 Task: Look for space in Thành Phố Thái Bình, Vietnam from 10th July, 2023 to 15th July, 2023 for 7 adults in price range Rs.10000 to Rs.15000. Place can be entire place or shared room with 4 bedrooms having 7 beds and 4 bathrooms. Property type can be house, flat, guest house. Amenities needed are: wifi, TV, free parkinig on premises, gym, breakfast. Booking option can be shelf check-in. Required host language is English.
Action: Mouse moved to (424, 86)
Screenshot: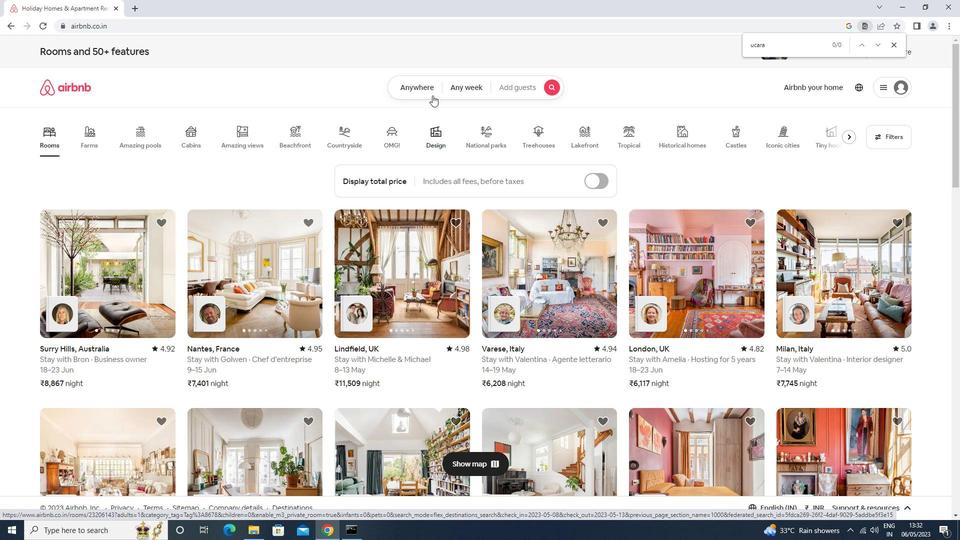 
Action: Mouse pressed left at (424, 86)
Screenshot: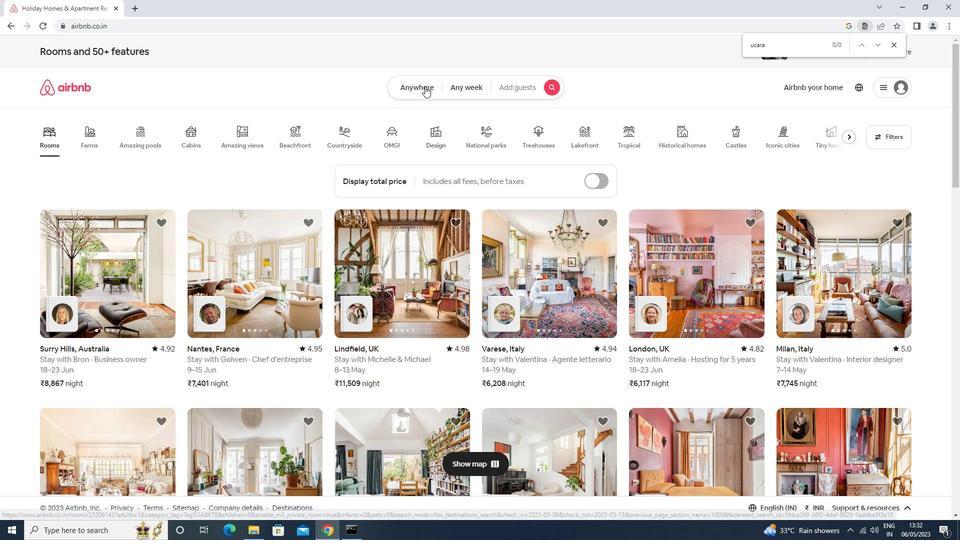 
Action: Mouse moved to (378, 123)
Screenshot: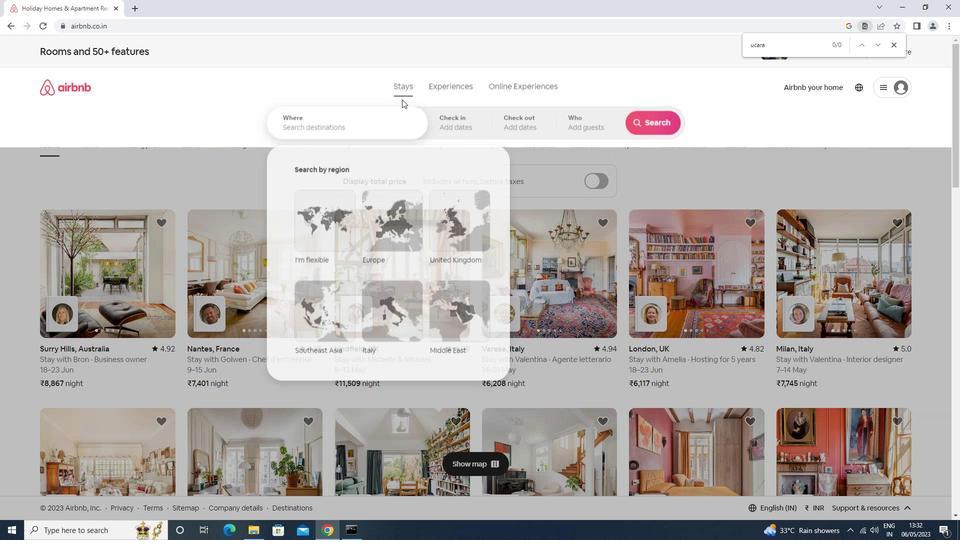 
Action: Mouse pressed left at (378, 123)
Screenshot: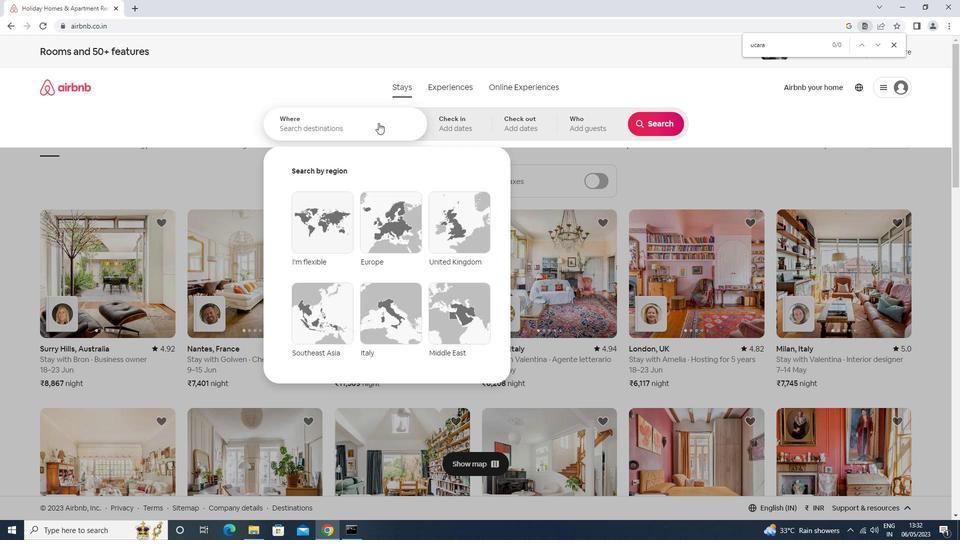 
Action: Key pressed thanh<Key.space>o<Key.backspace>pho<Key.space>thai<Key.space>binh<Key.enter>
Screenshot: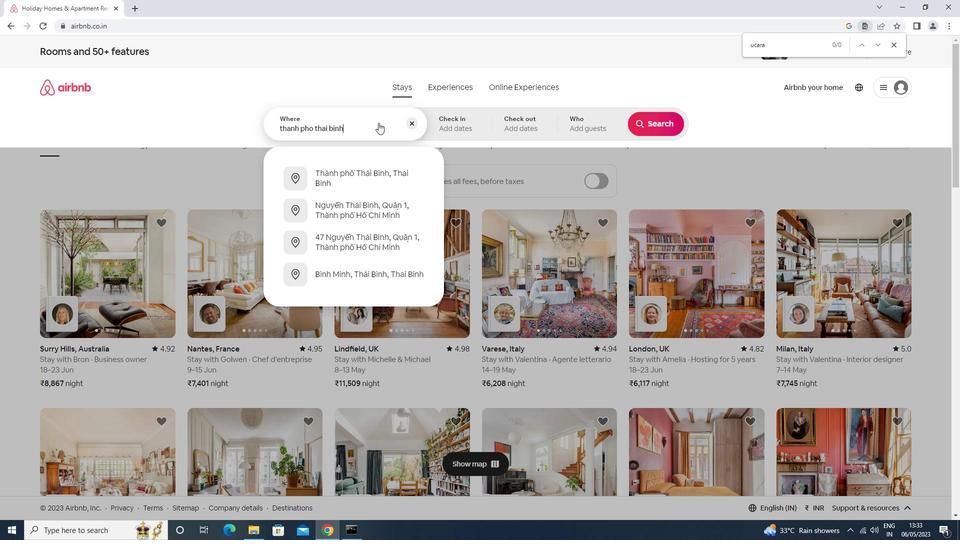 
Action: Mouse moved to (649, 201)
Screenshot: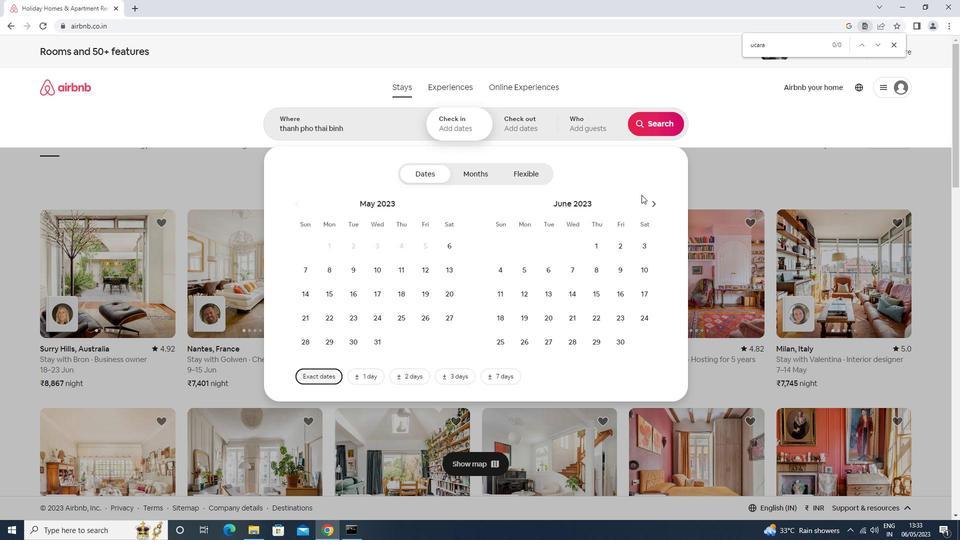 
Action: Mouse pressed left at (649, 201)
Screenshot: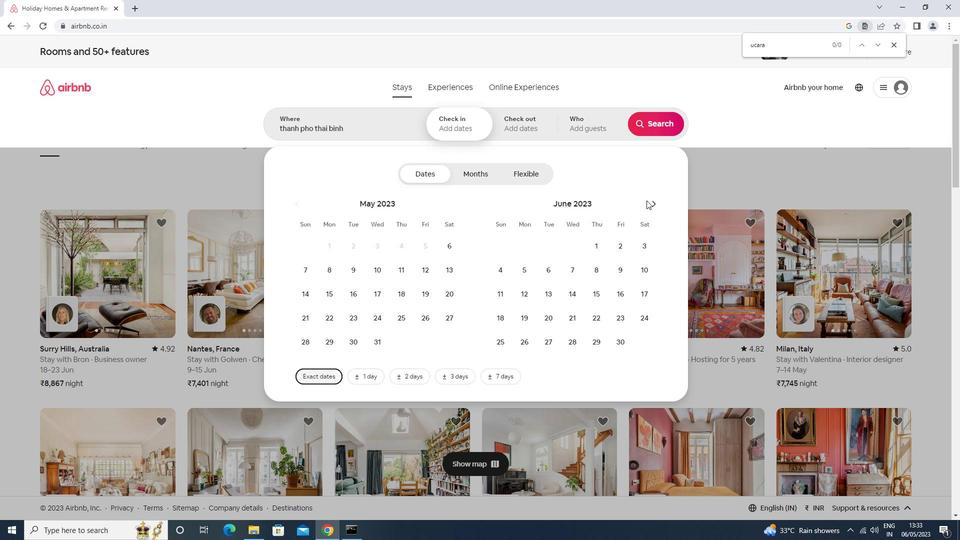 
Action: Mouse moved to (527, 296)
Screenshot: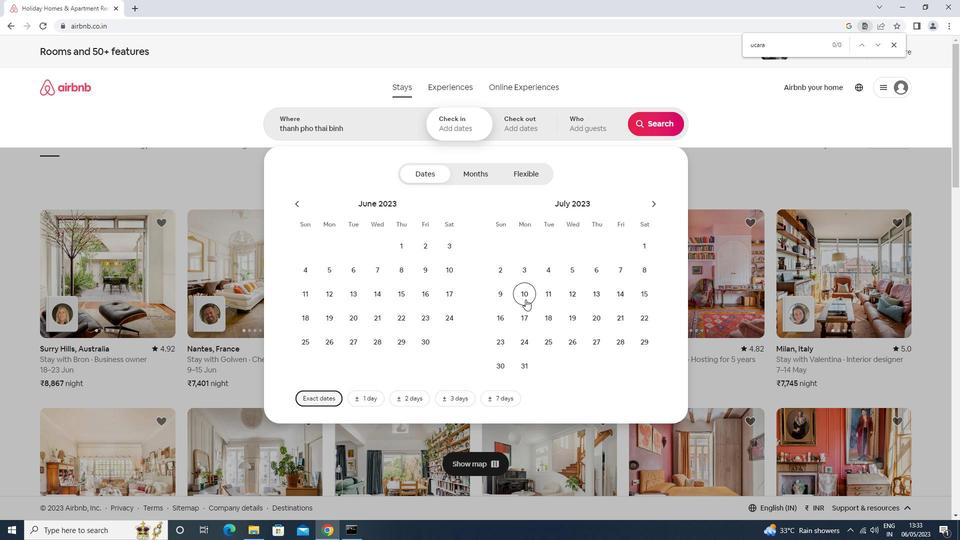 
Action: Mouse pressed left at (527, 296)
Screenshot: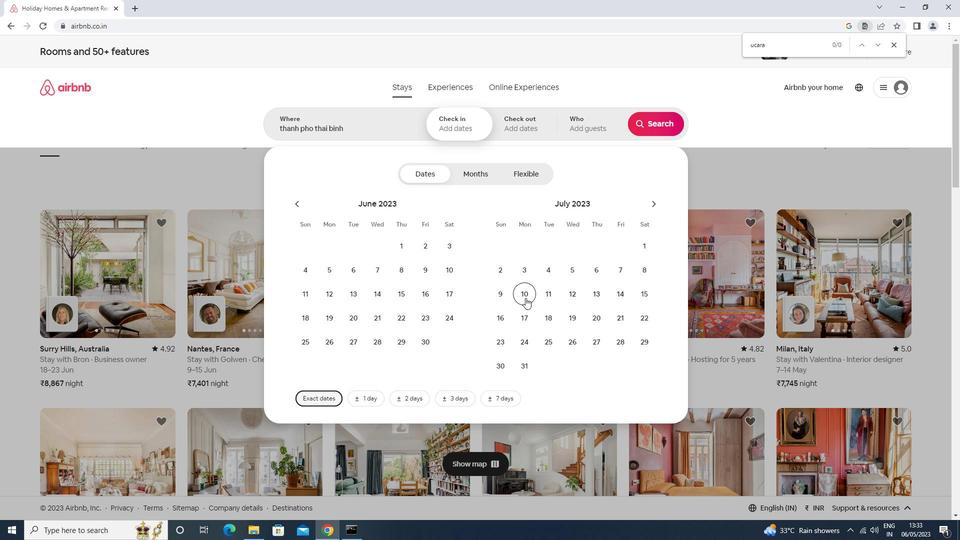 
Action: Mouse moved to (644, 294)
Screenshot: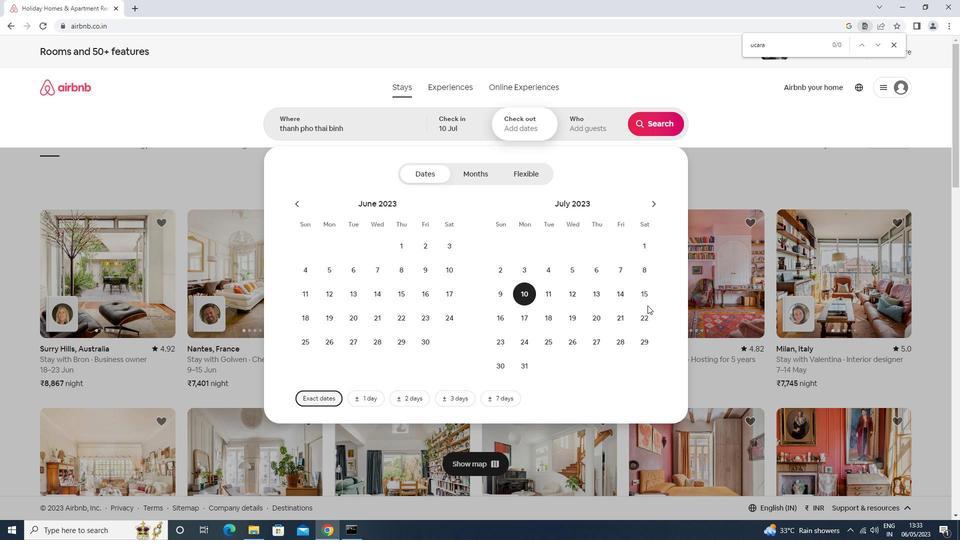 
Action: Mouse pressed left at (644, 294)
Screenshot: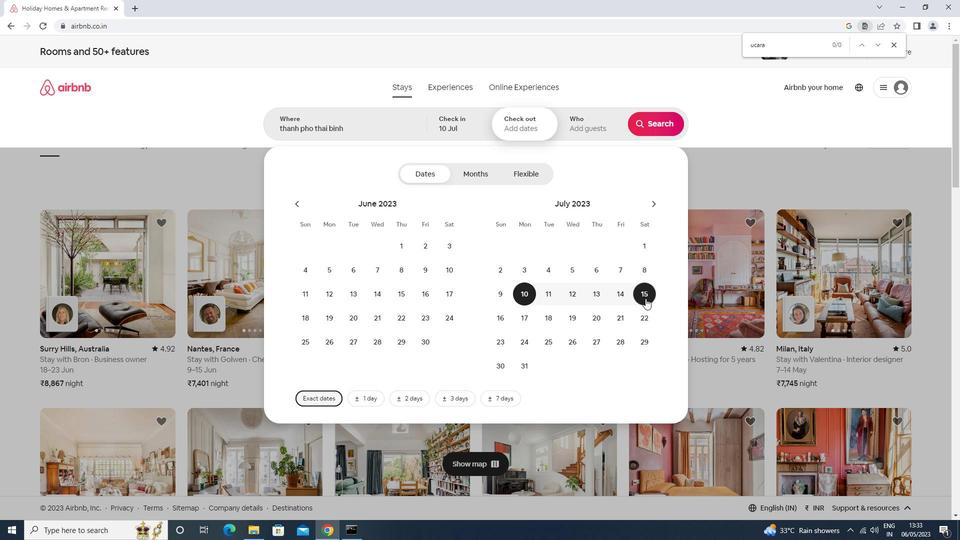 
Action: Mouse moved to (576, 132)
Screenshot: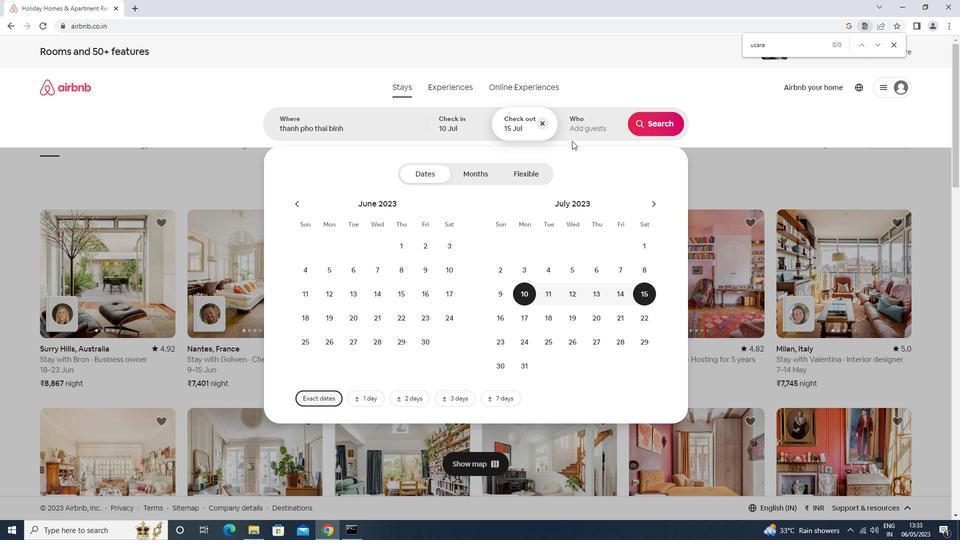 
Action: Mouse pressed left at (576, 132)
Screenshot: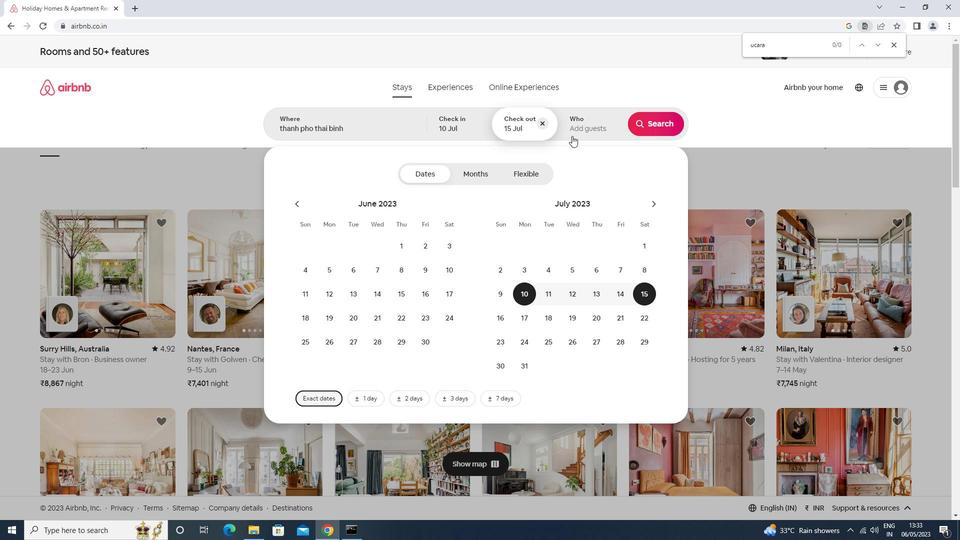 
Action: Mouse moved to (660, 178)
Screenshot: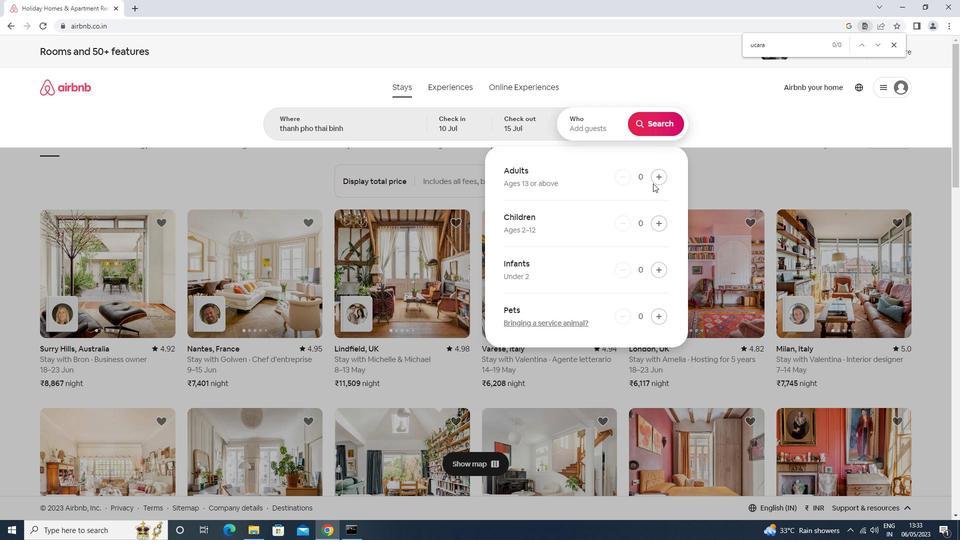 
Action: Mouse pressed left at (660, 178)
Screenshot: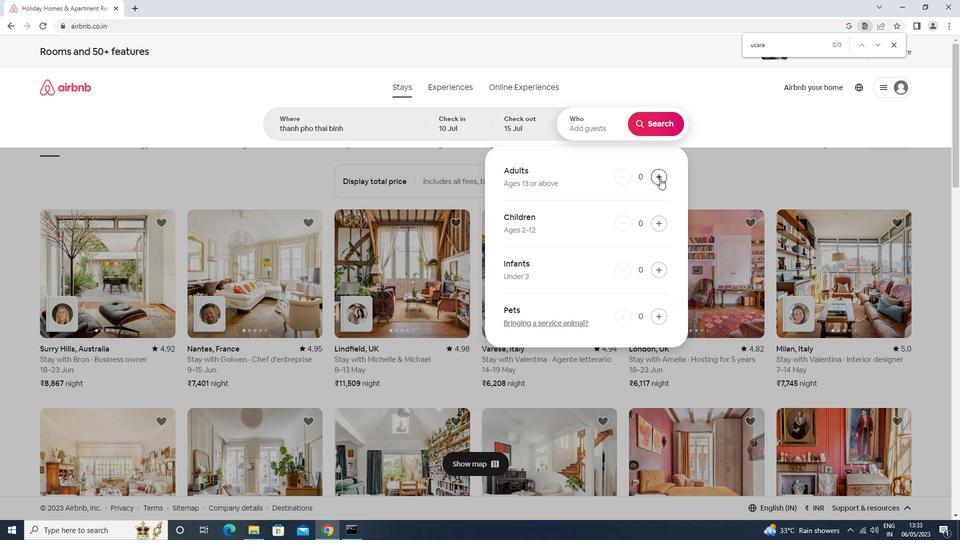 
Action: Mouse pressed left at (660, 178)
Screenshot: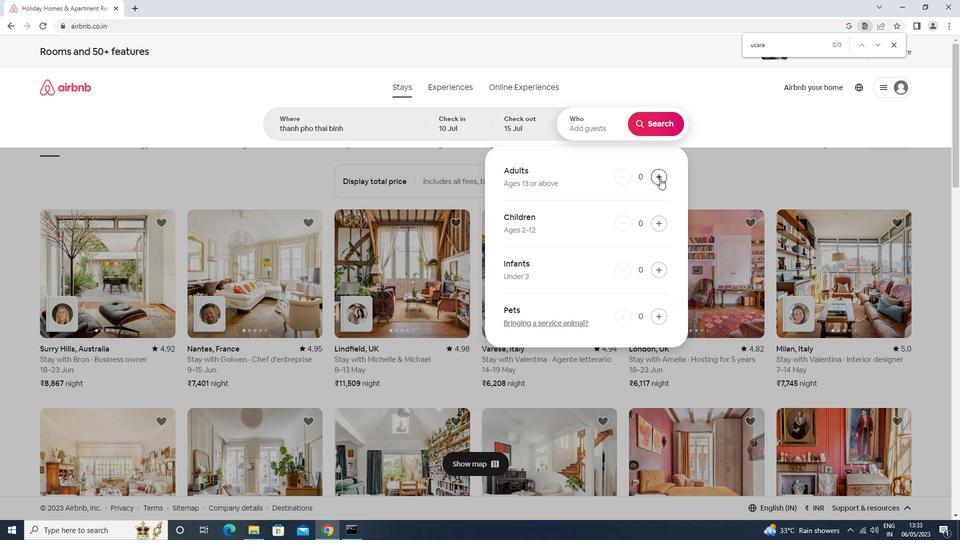 
Action: Mouse pressed left at (660, 178)
Screenshot: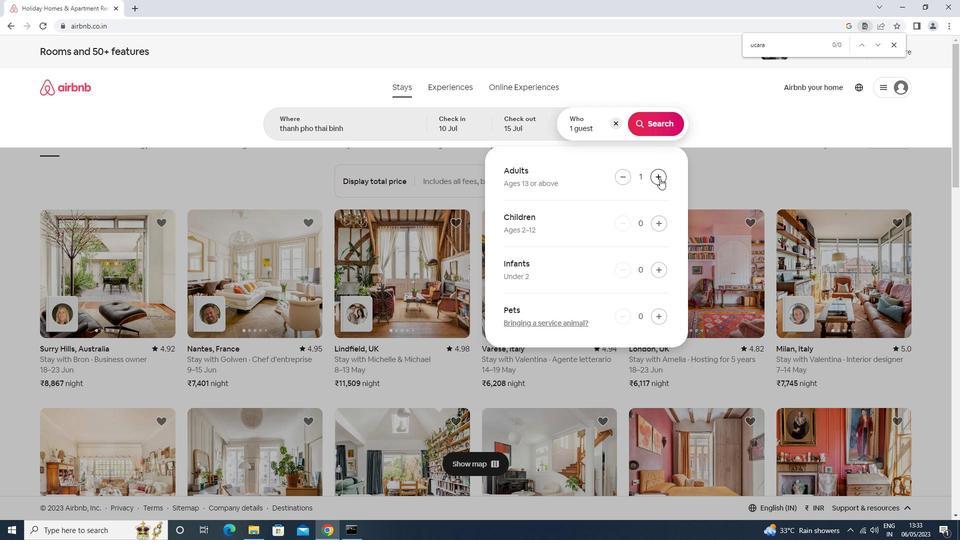 
Action: Mouse pressed left at (660, 178)
Screenshot: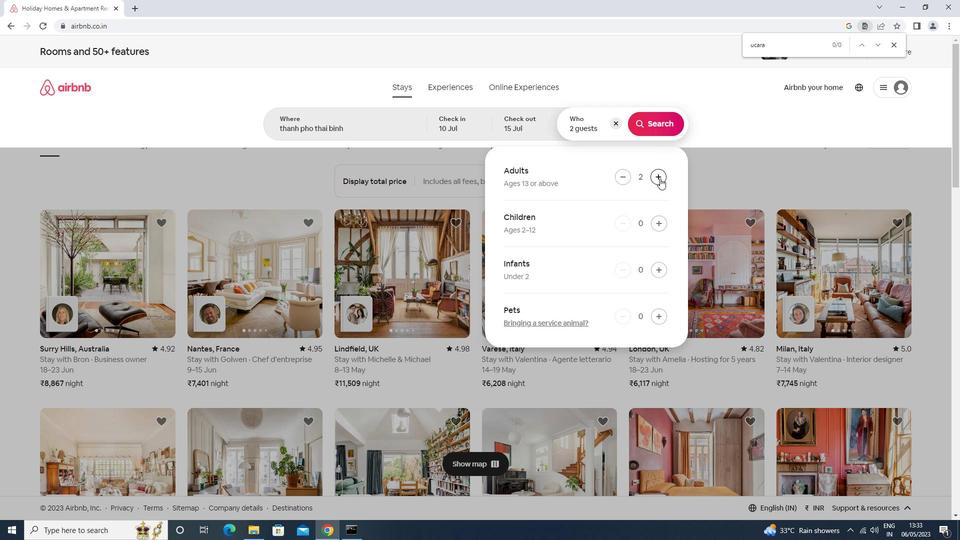 
Action: Mouse moved to (660, 178)
Screenshot: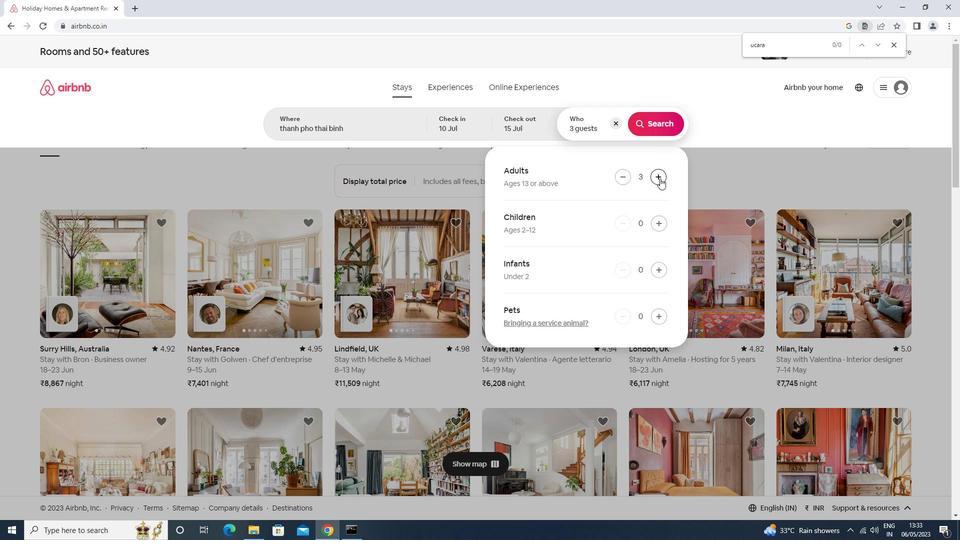 
Action: Mouse pressed left at (660, 178)
Screenshot: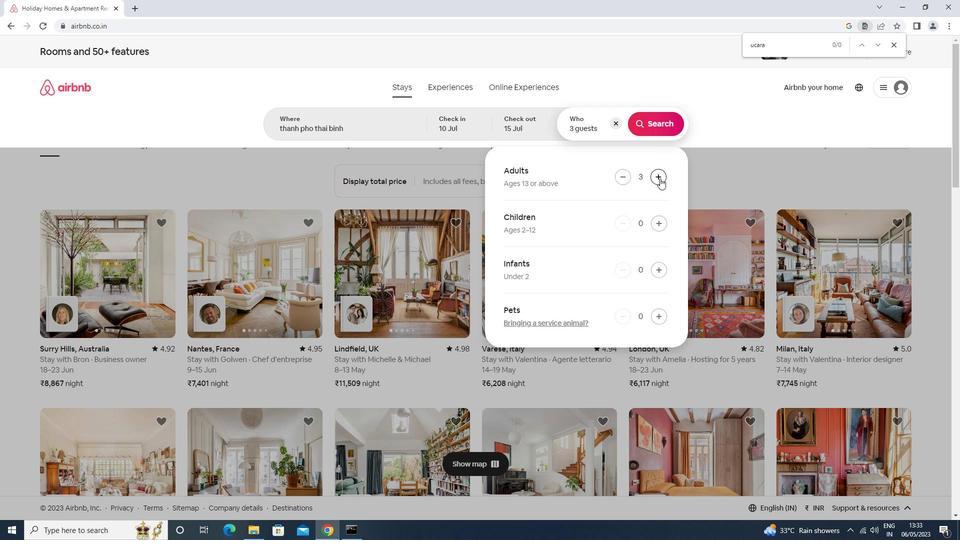 
Action: Mouse pressed left at (660, 178)
Screenshot: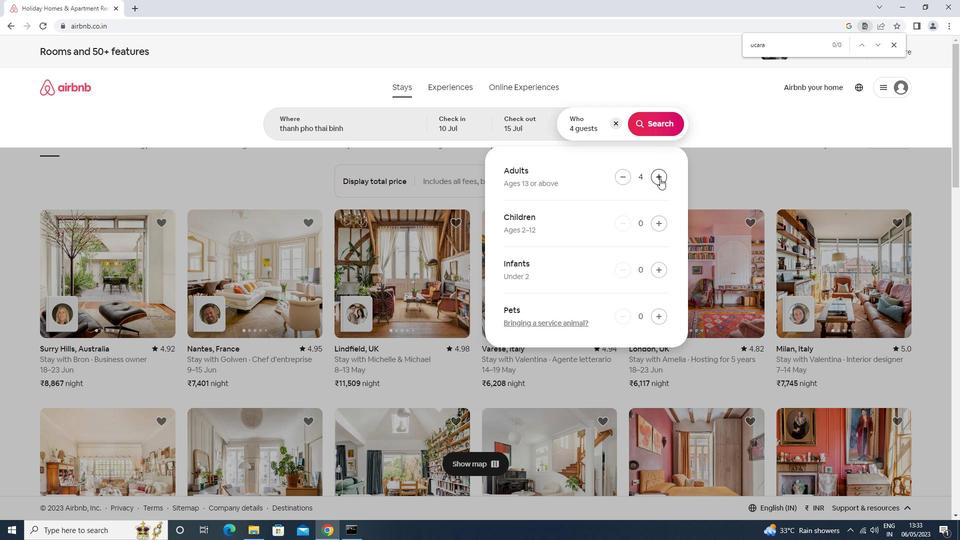 
Action: Mouse pressed left at (660, 178)
Screenshot: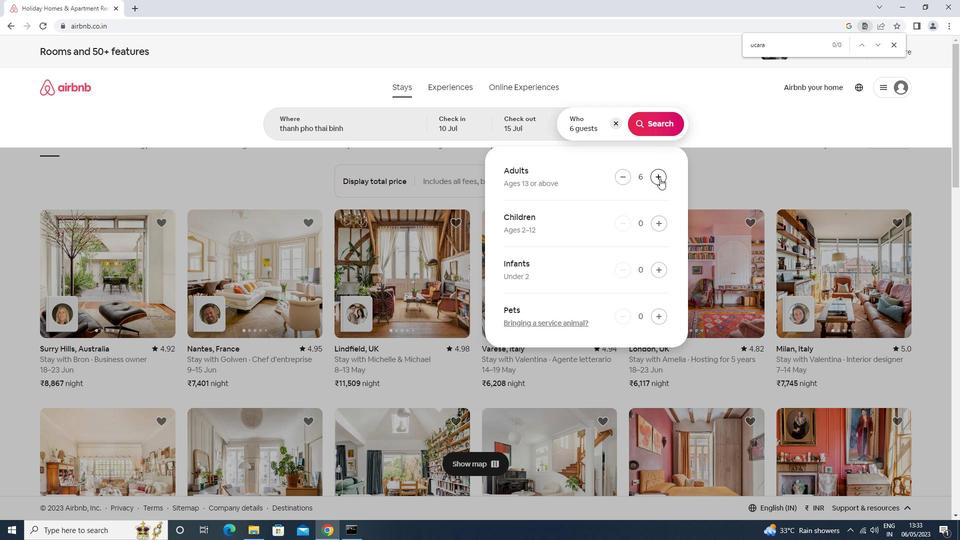 
Action: Mouse moved to (662, 121)
Screenshot: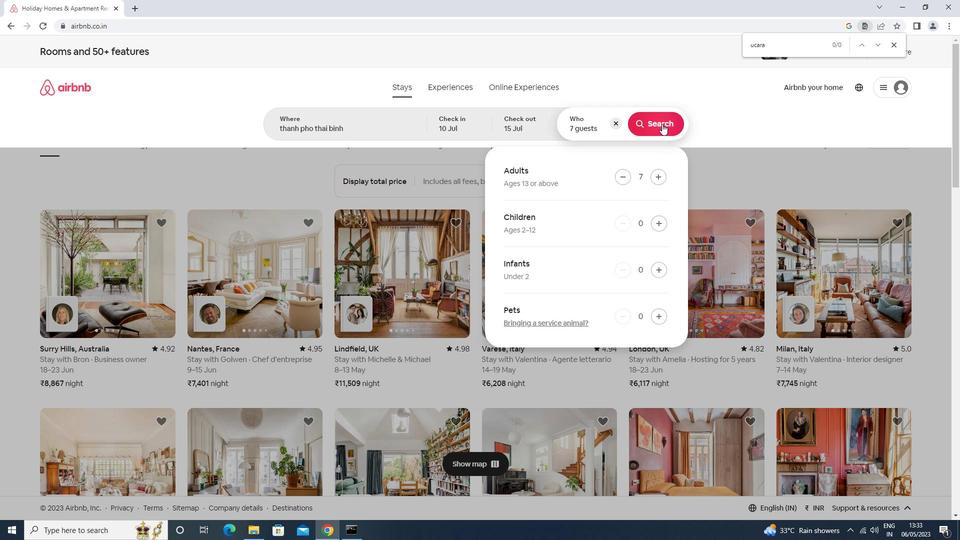 
Action: Mouse pressed left at (662, 121)
Screenshot: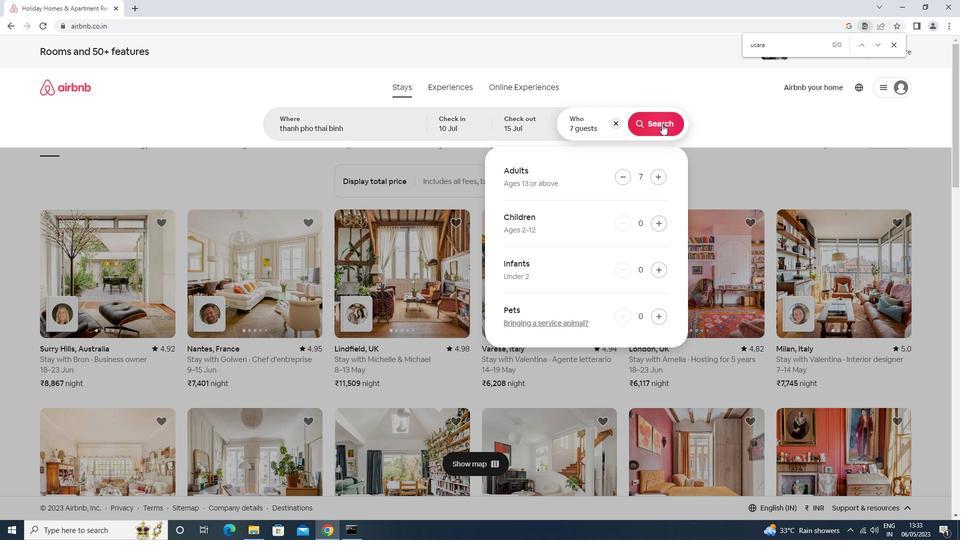 
Action: Mouse moved to (922, 92)
Screenshot: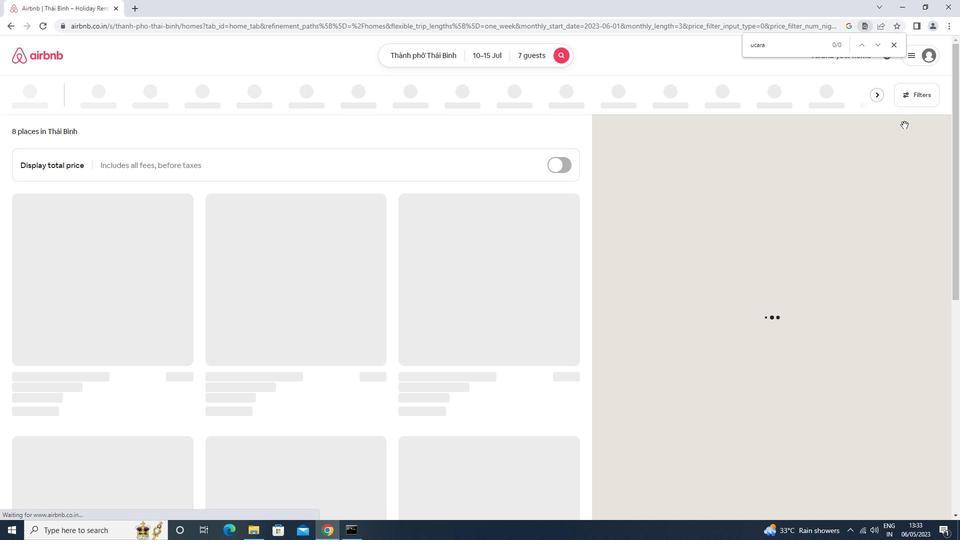 
Action: Mouse pressed left at (922, 92)
Screenshot: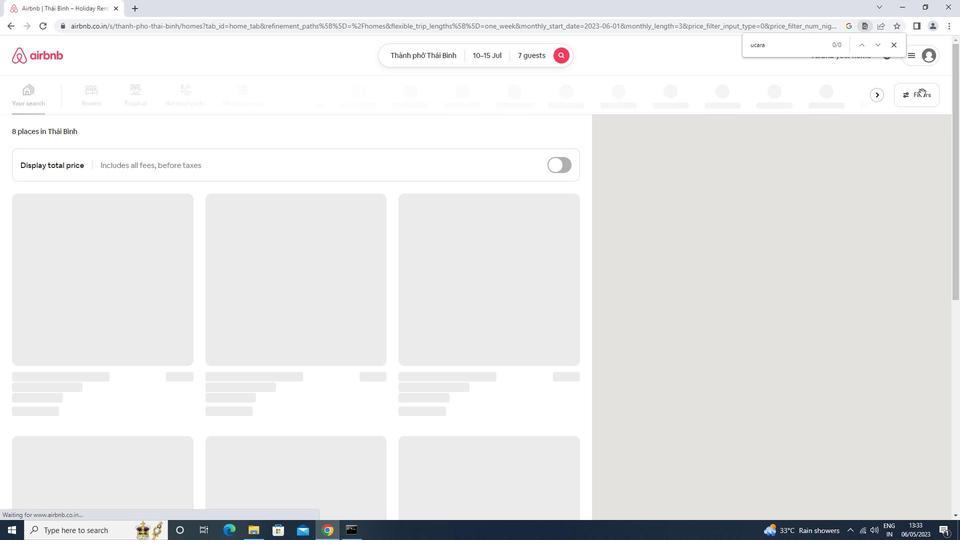 
Action: Mouse moved to (379, 338)
Screenshot: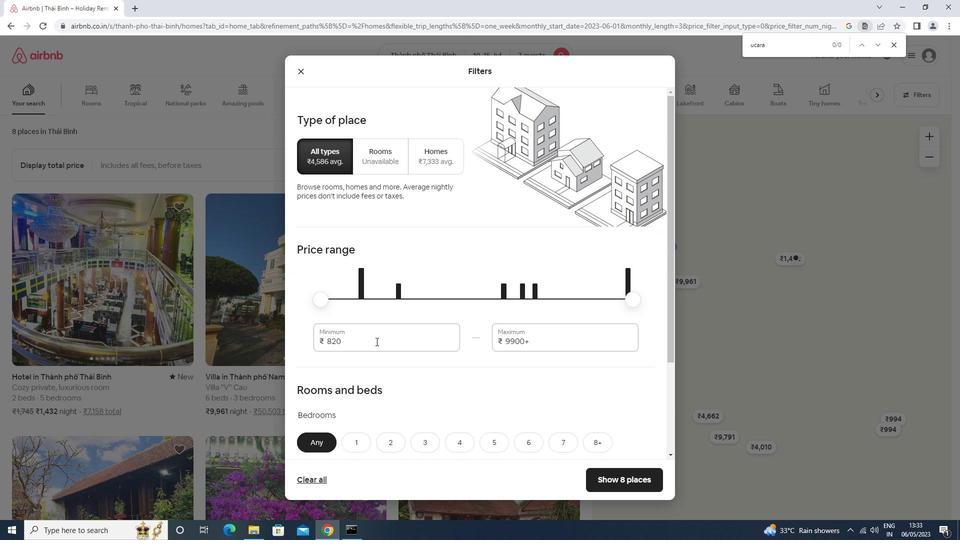 
Action: Mouse pressed left at (379, 338)
Screenshot: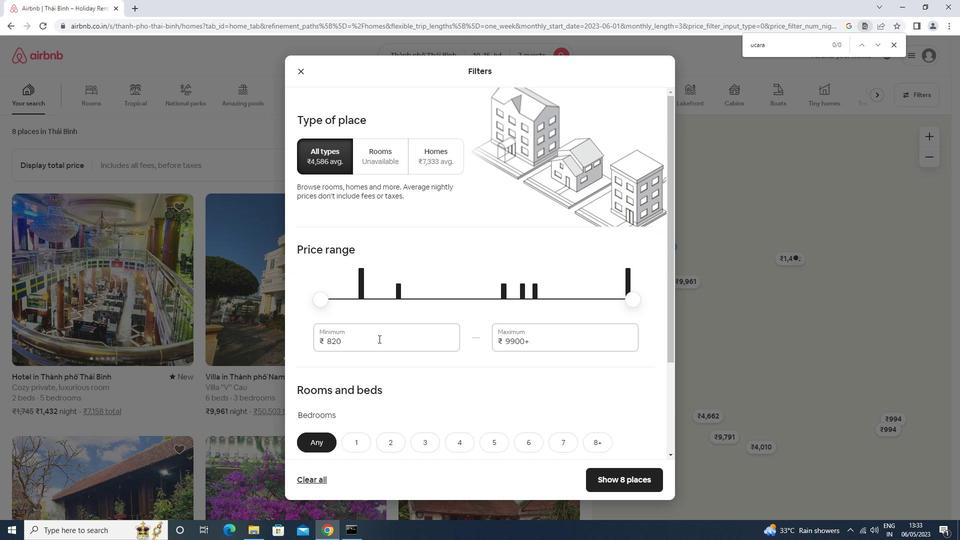 
Action: Mouse moved to (375, 338)
Screenshot: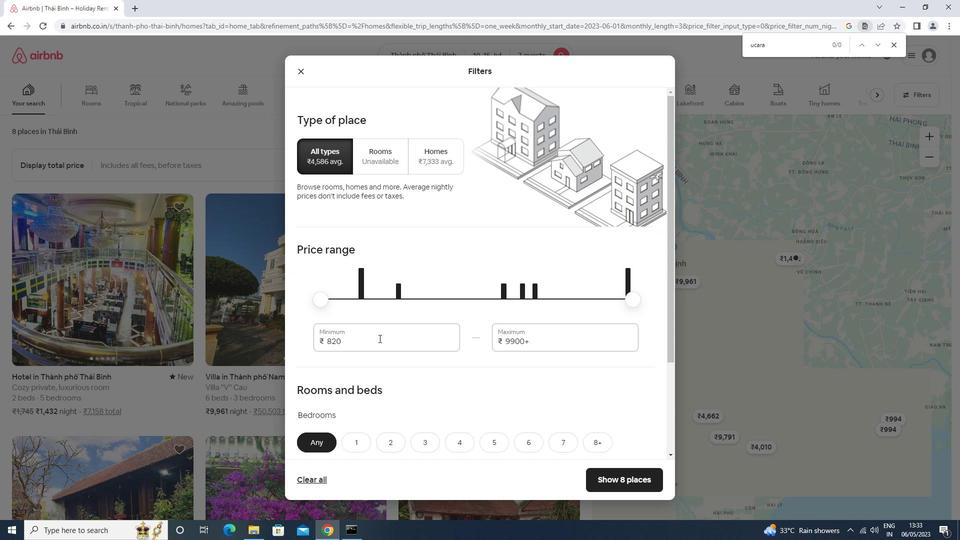 
Action: Key pressed <Key.backspace><Key.backspace><Key.backspace><Key.backspace>10000<Key.tab>15000
Screenshot: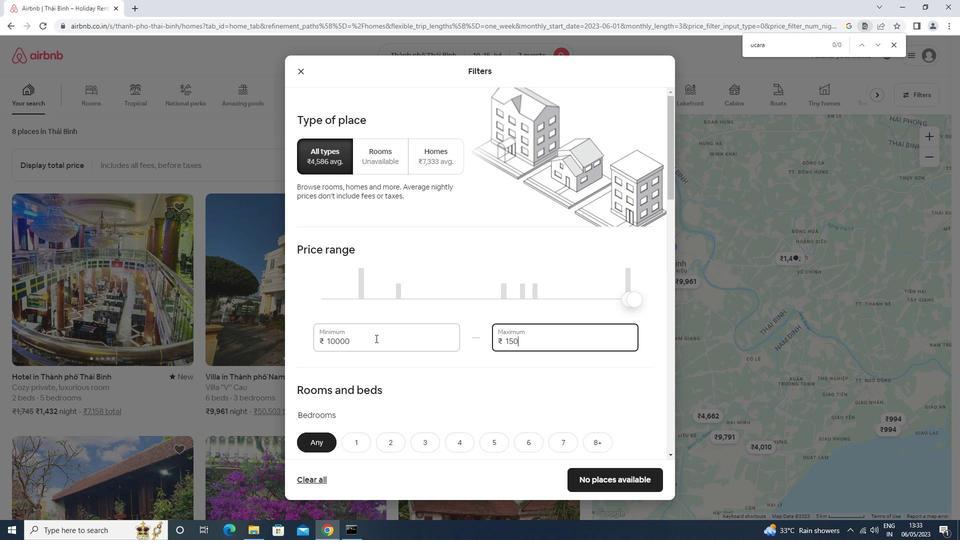 
Action: Mouse moved to (371, 341)
Screenshot: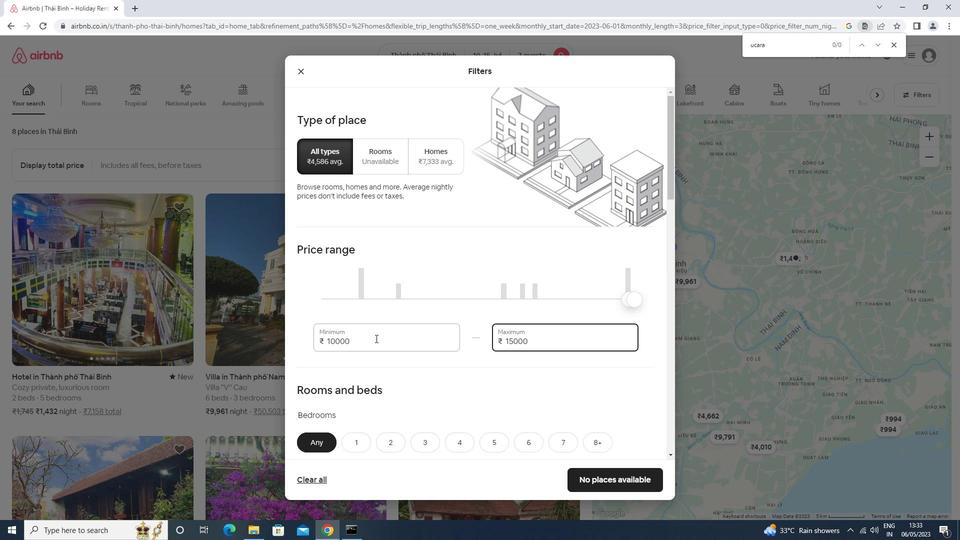 
Action: Mouse scrolled (371, 340) with delta (0, 0)
Screenshot: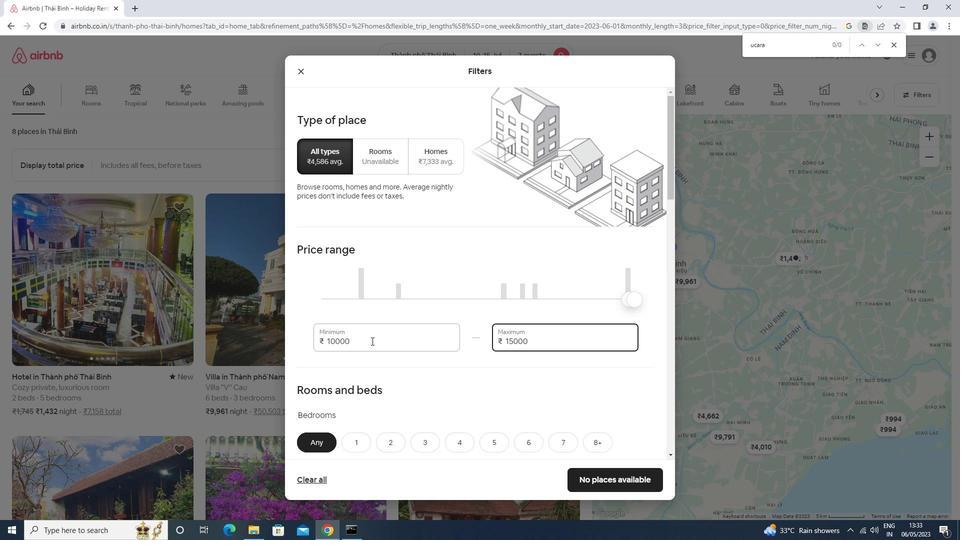 
Action: Mouse scrolled (371, 340) with delta (0, 0)
Screenshot: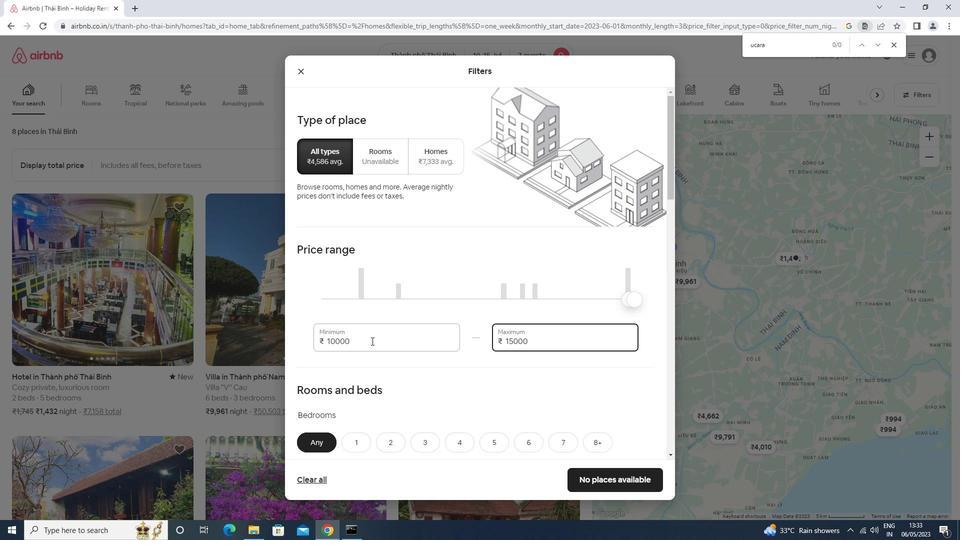 
Action: Mouse scrolled (371, 340) with delta (0, 0)
Screenshot: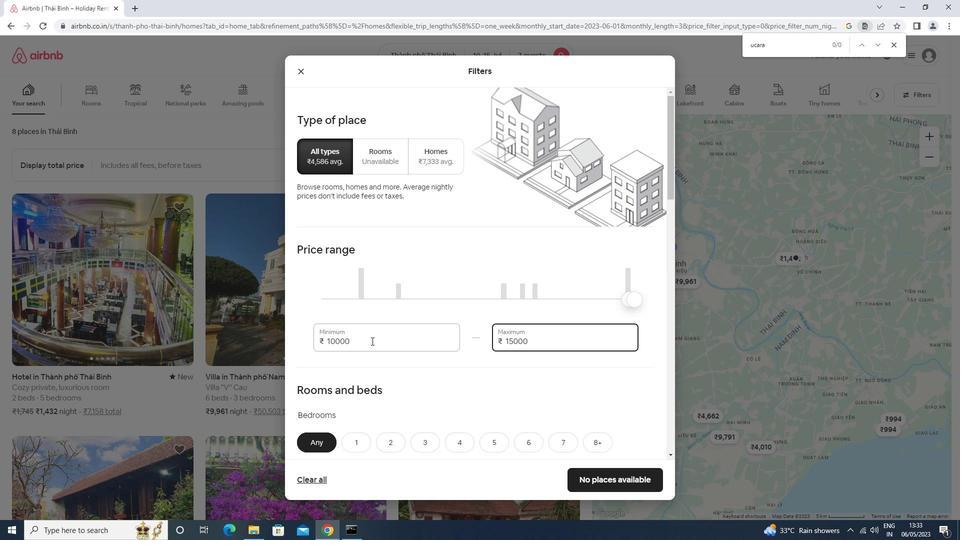 
Action: Mouse scrolled (371, 340) with delta (0, 0)
Screenshot: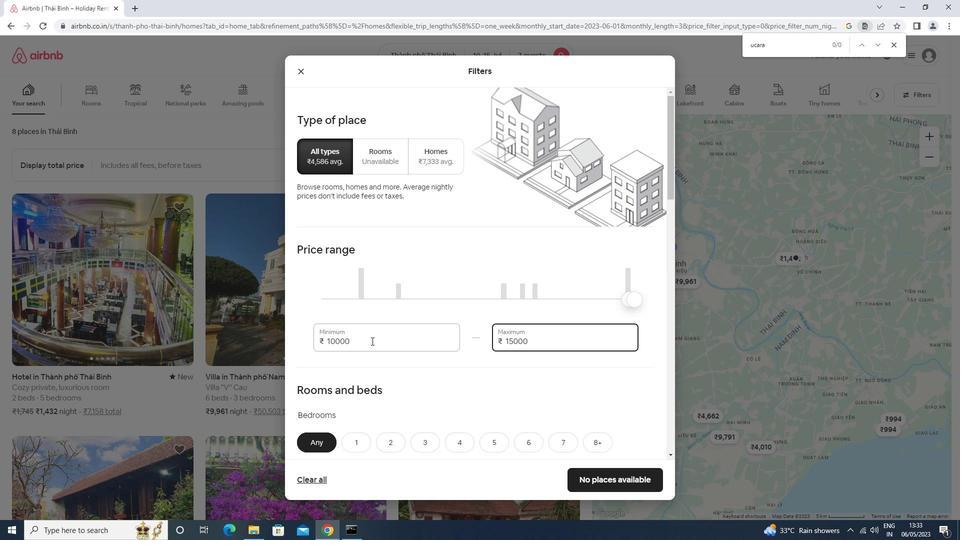 
Action: Mouse scrolled (371, 340) with delta (0, 0)
Screenshot: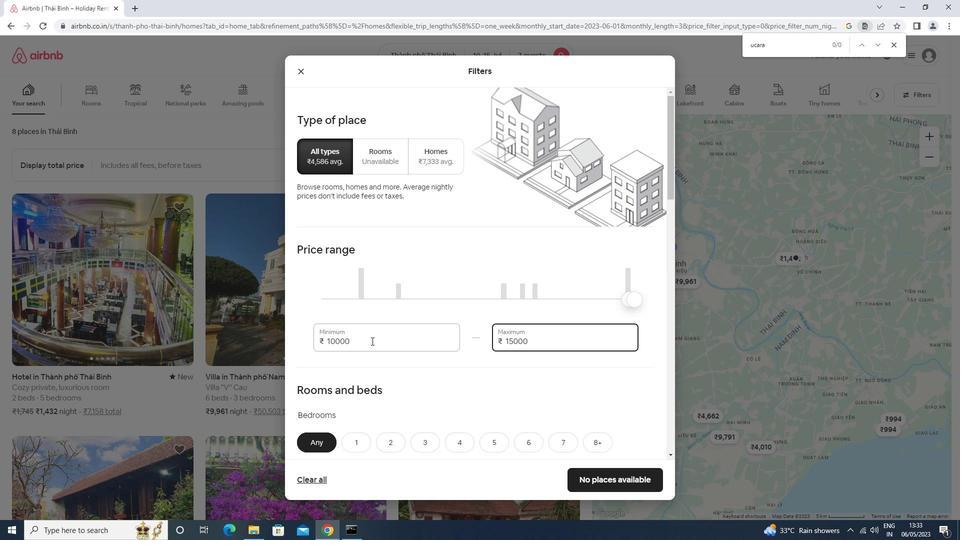 
Action: Mouse moved to (459, 193)
Screenshot: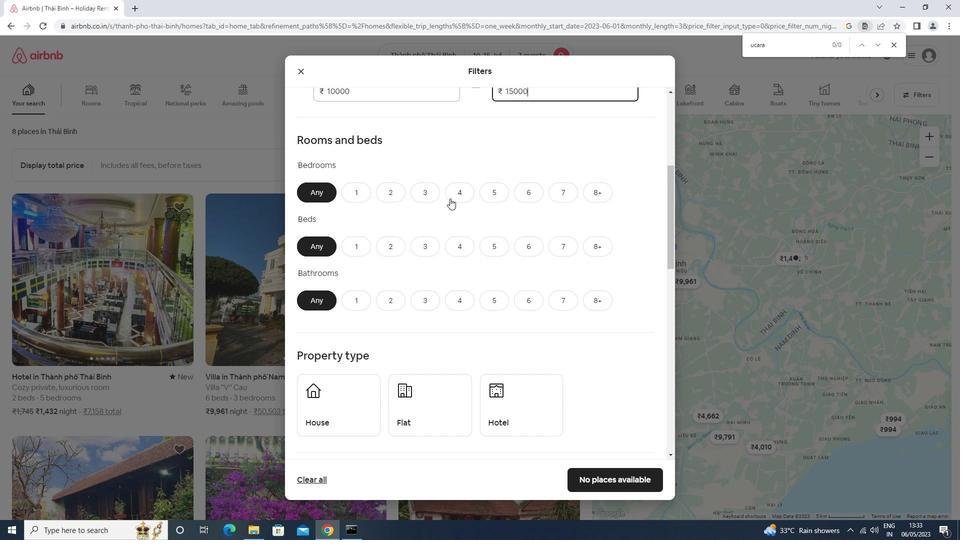 
Action: Mouse pressed left at (459, 193)
Screenshot: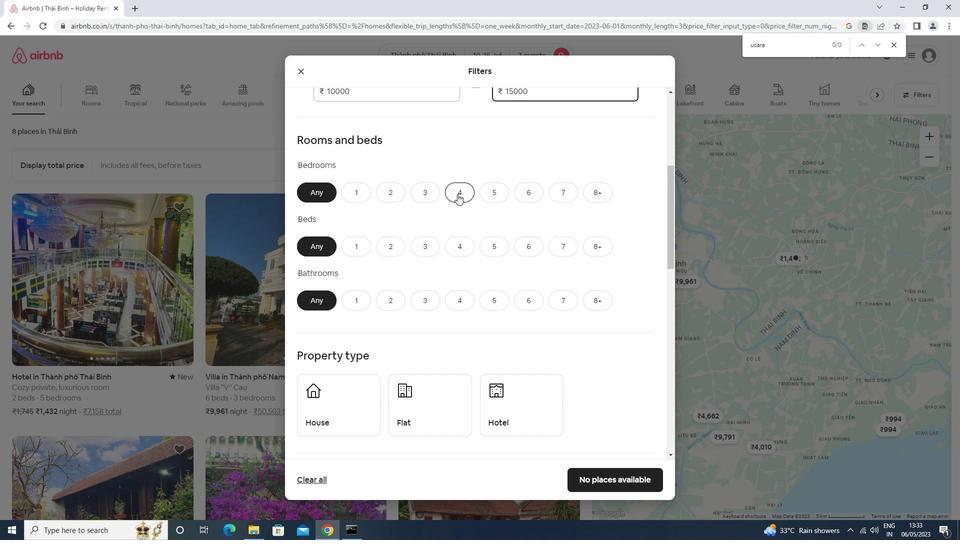 
Action: Mouse moved to (566, 248)
Screenshot: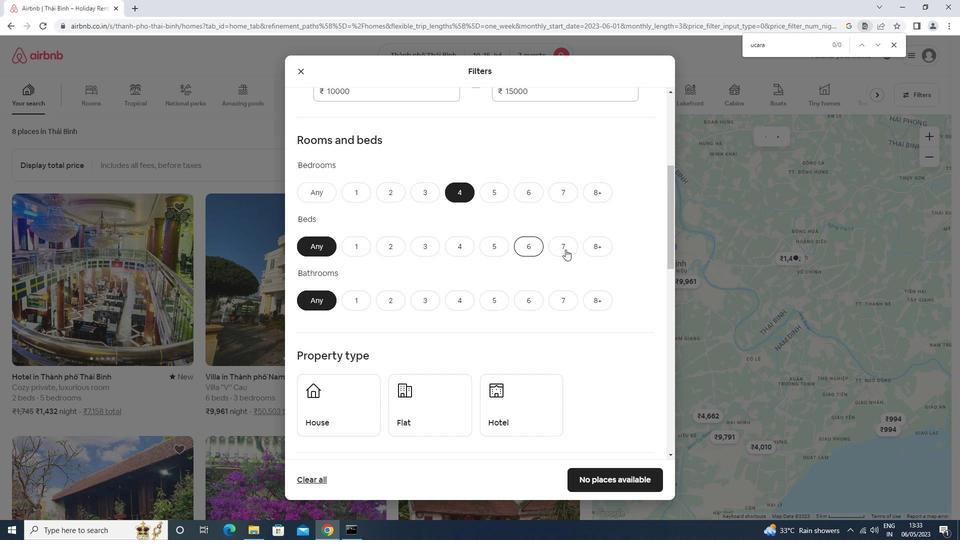 
Action: Mouse pressed left at (566, 248)
Screenshot: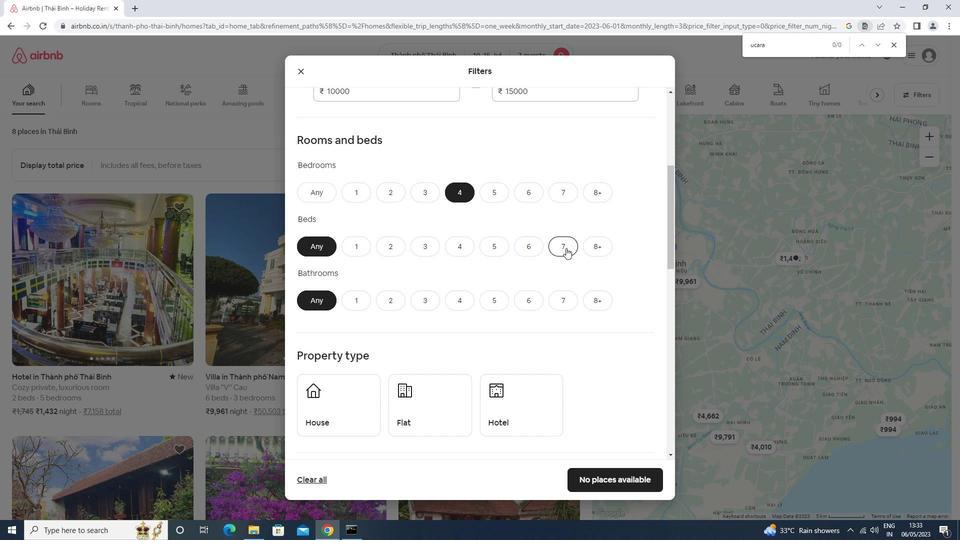 
Action: Mouse moved to (463, 301)
Screenshot: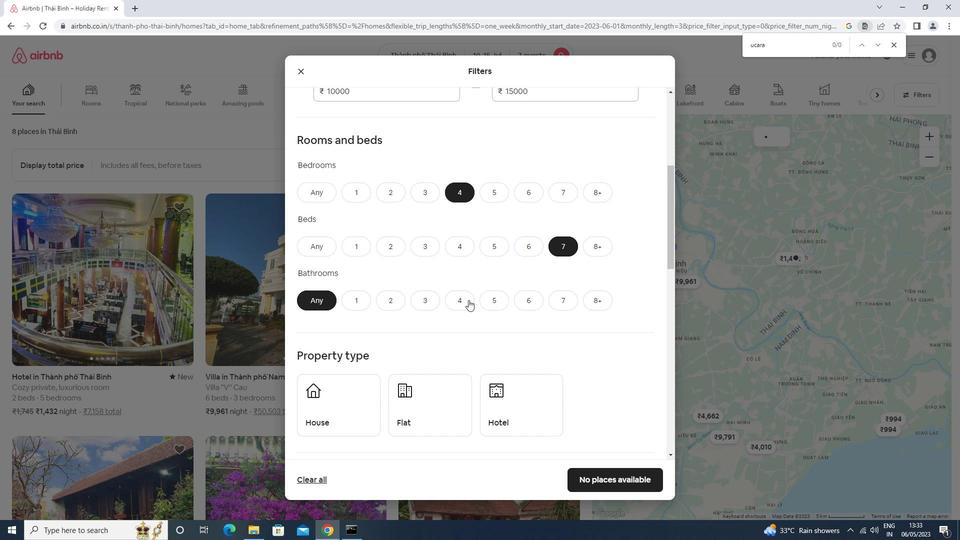
Action: Mouse pressed left at (463, 301)
Screenshot: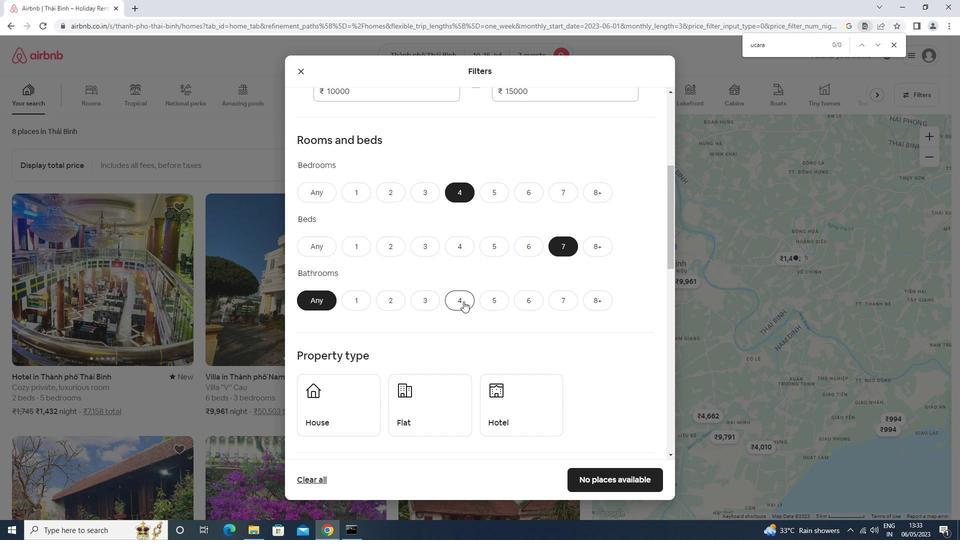 
Action: Mouse moved to (426, 313)
Screenshot: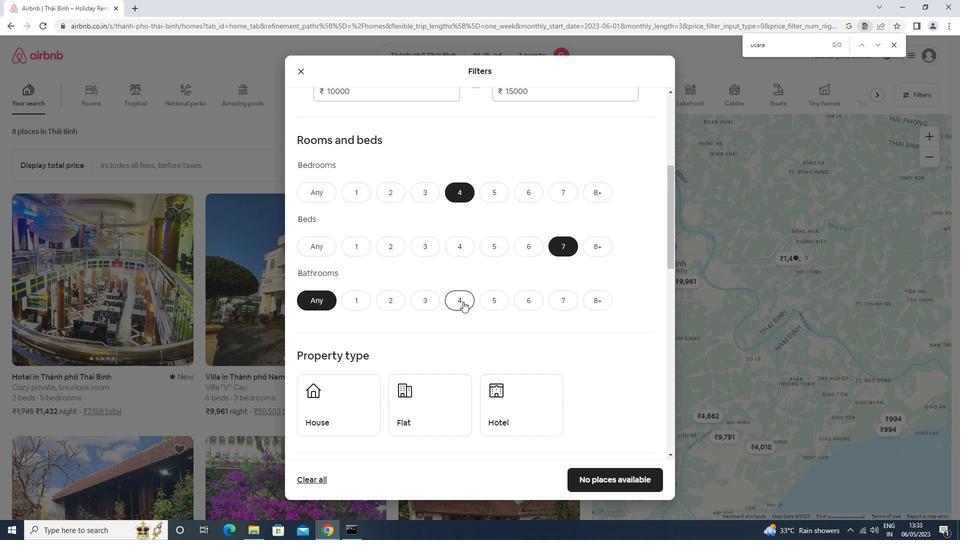 
Action: Mouse scrolled (426, 312) with delta (0, 0)
Screenshot: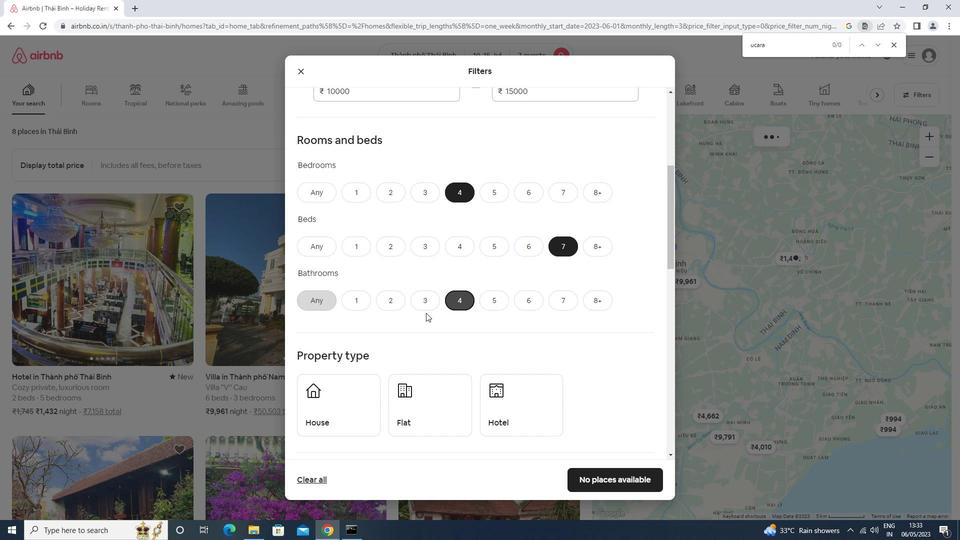 
Action: Mouse scrolled (426, 312) with delta (0, 0)
Screenshot: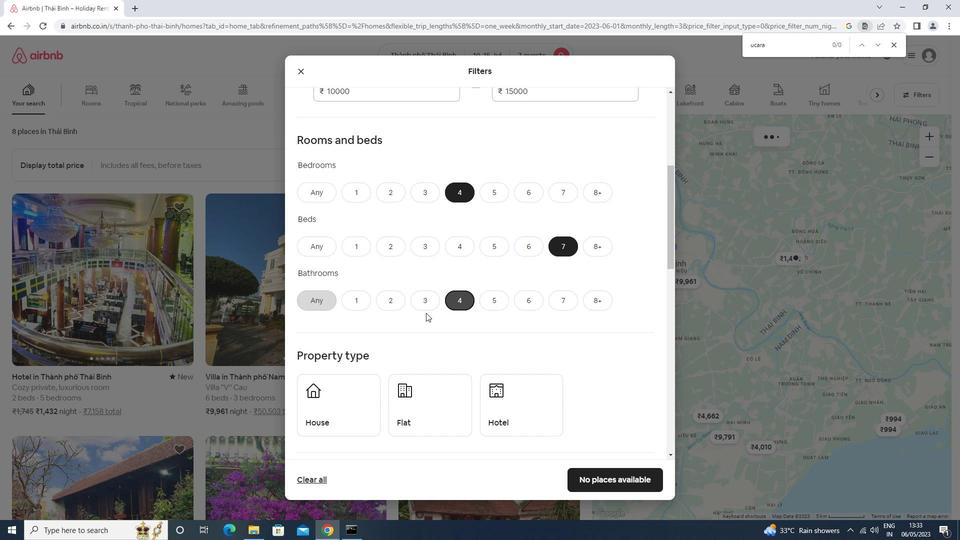 
Action: Mouse scrolled (426, 312) with delta (0, 0)
Screenshot: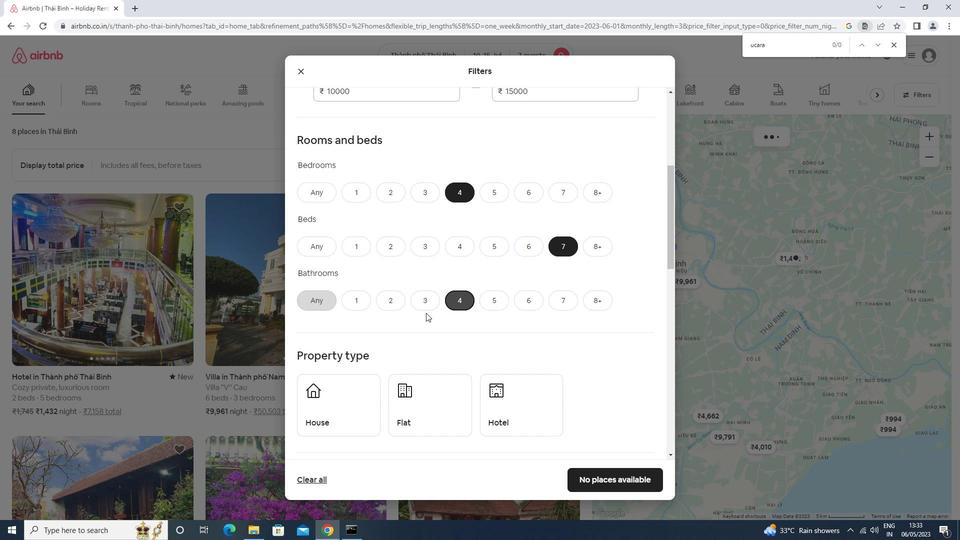 
Action: Mouse scrolled (426, 312) with delta (0, 0)
Screenshot: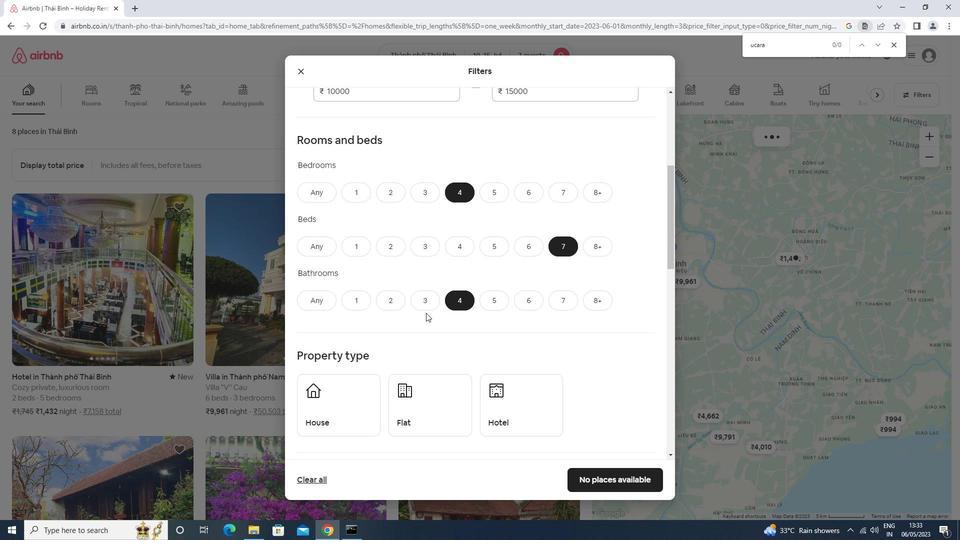 
Action: Mouse moved to (355, 222)
Screenshot: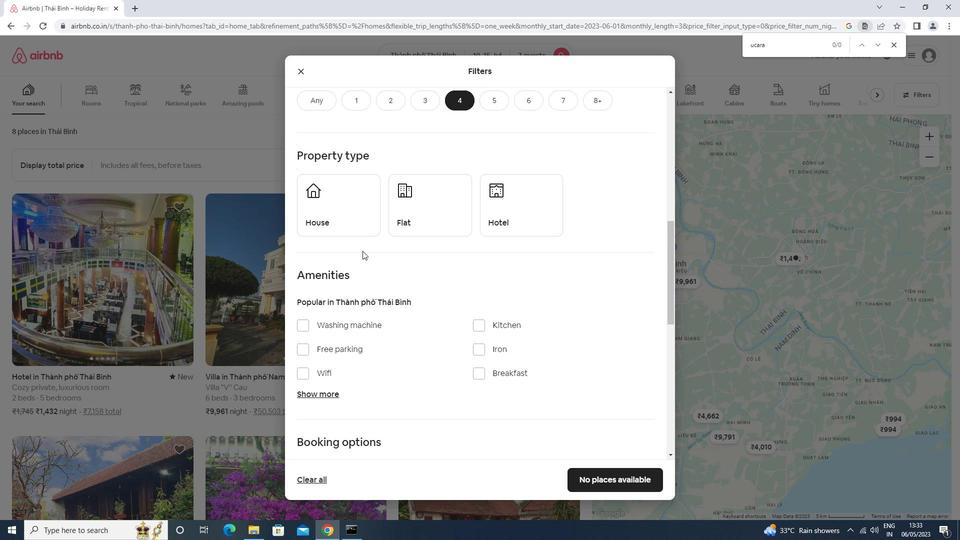 
Action: Mouse pressed left at (355, 222)
Screenshot: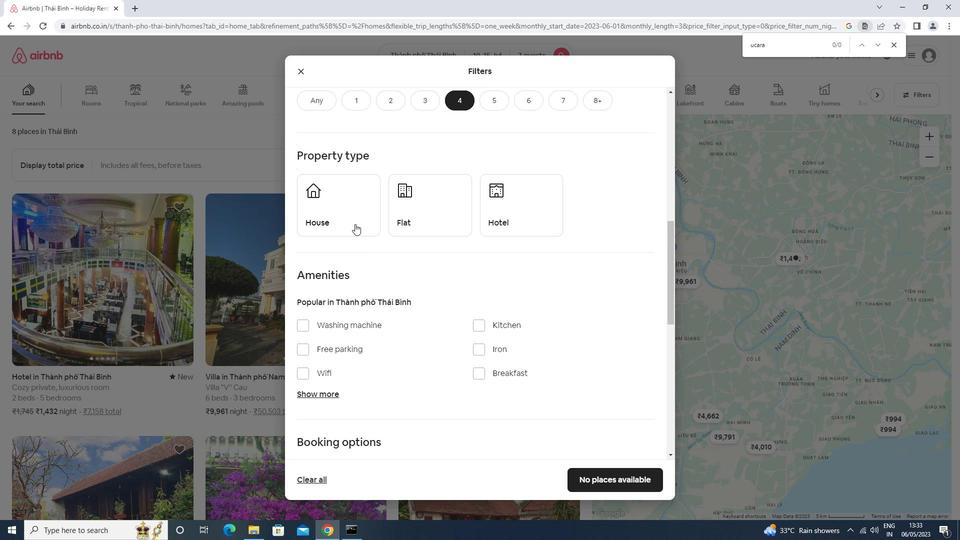 
Action: Mouse moved to (397, 221)
Screenshot: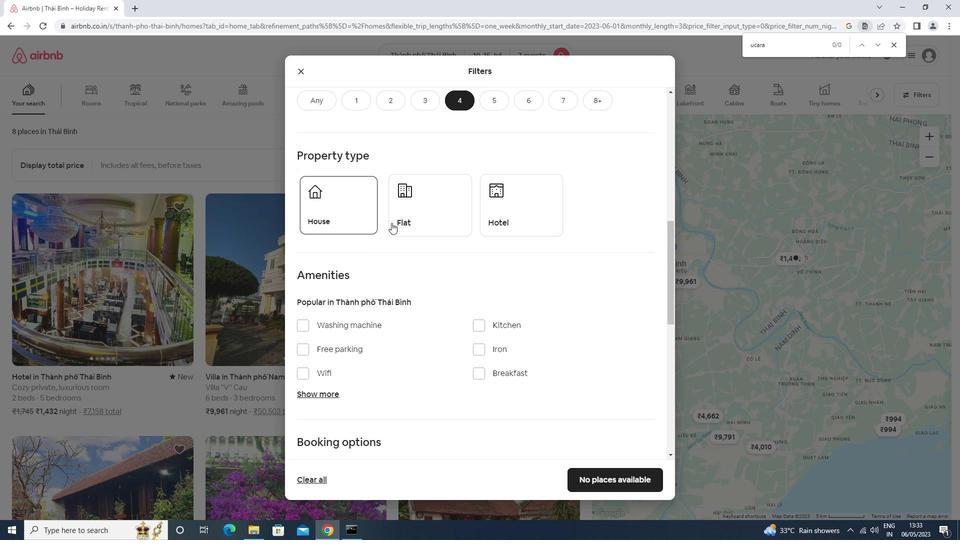 
Action: Mouse pressed left at (397, 221)
Screenshot: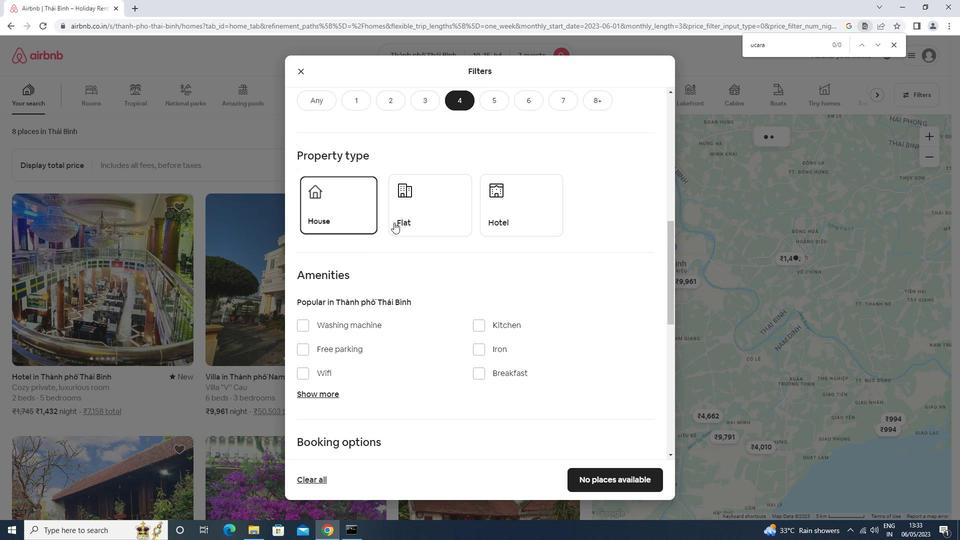 
Action: Mouse moved to (409, 221)
Screenshot: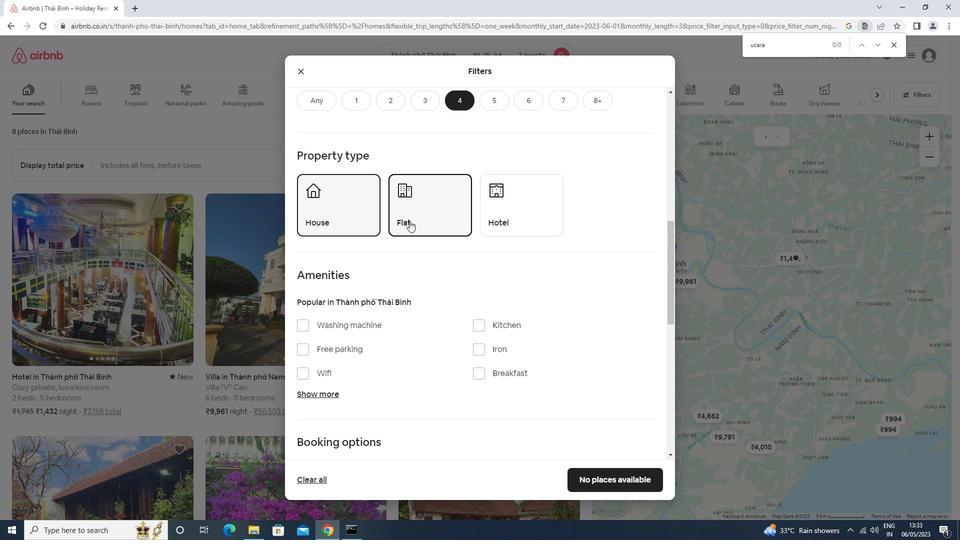 
Action: Mouse scrolled (409, 220) with delta (0, 0)
Screenshot: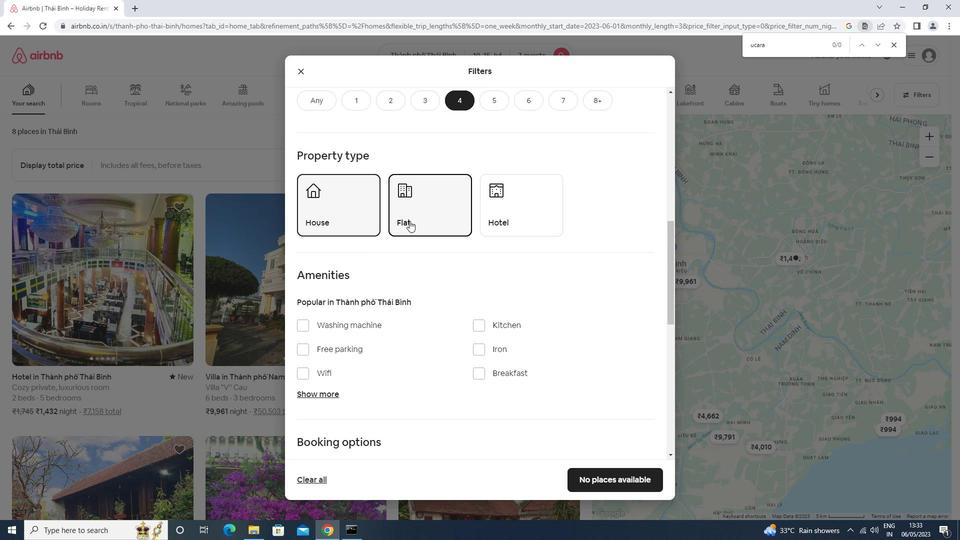 
Action: Mouse scrolled (409, 220) with delta (0, 0)
Screenshot: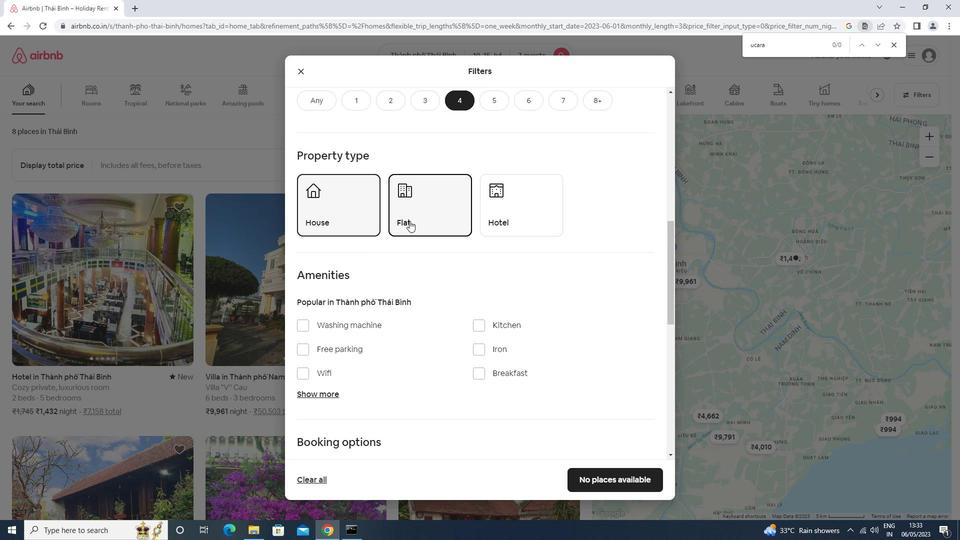 
Action: Mouse moved to (340, 244)
Screenshot: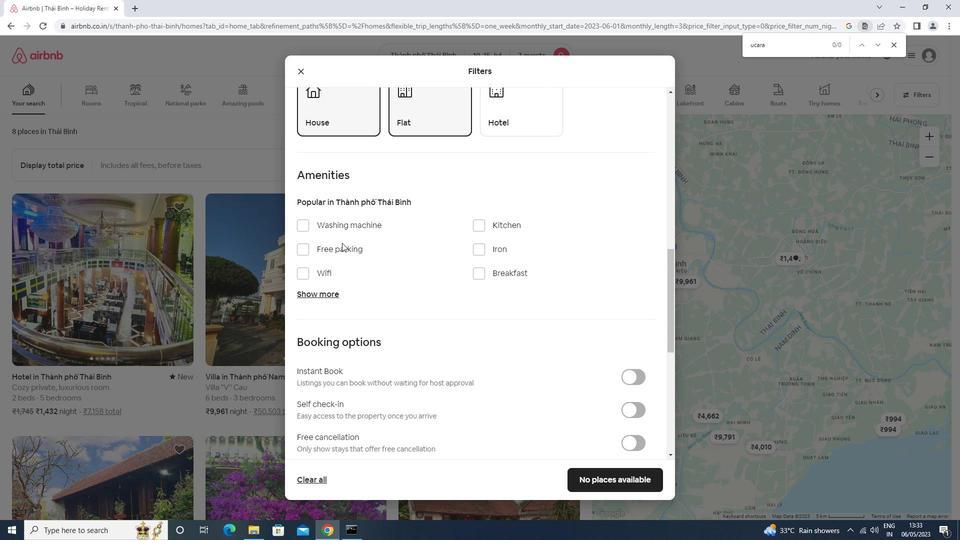 
Action: Mouse pressed left at (340, 244)
Screenshot: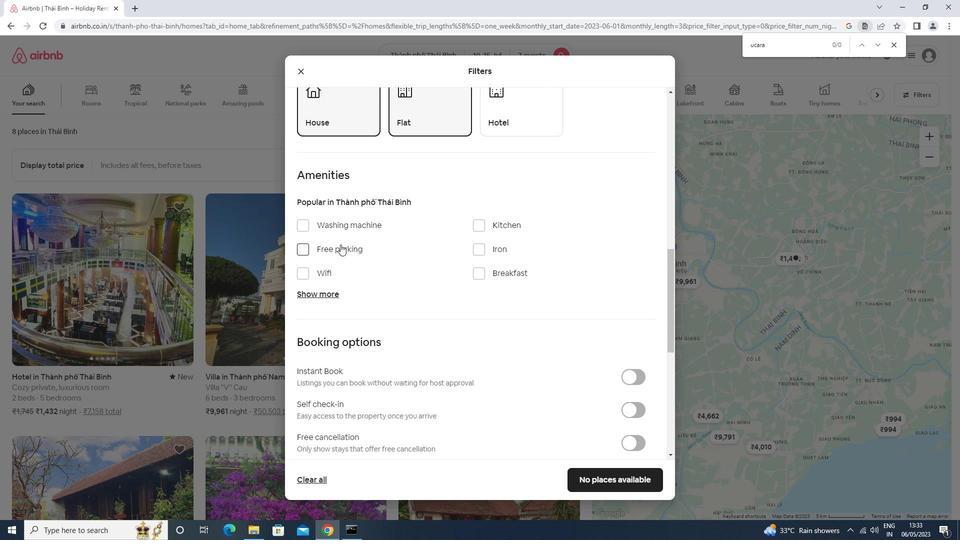 
Action: Mouse moved to (328, 266)
Screenshot: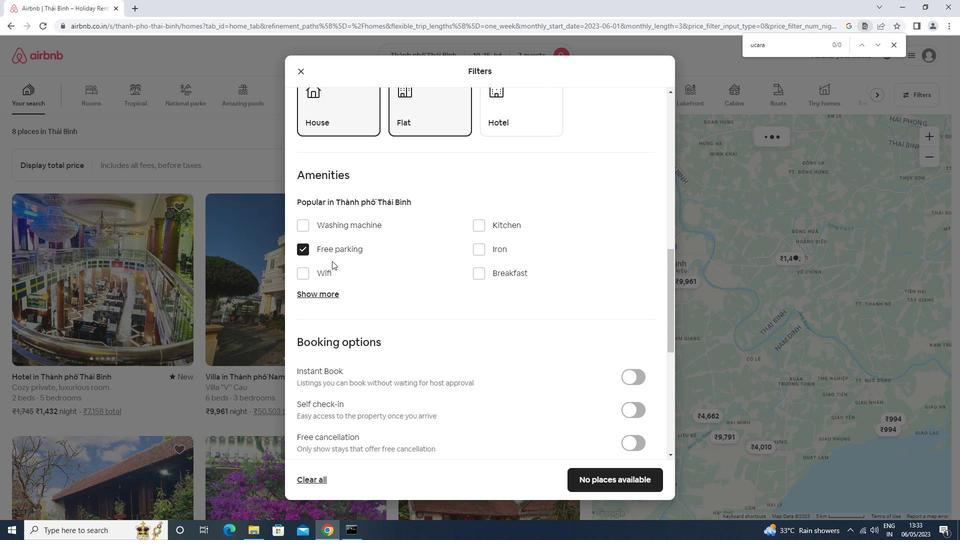 
Action: Mouse pressed left at (328, 266)
Screenshot: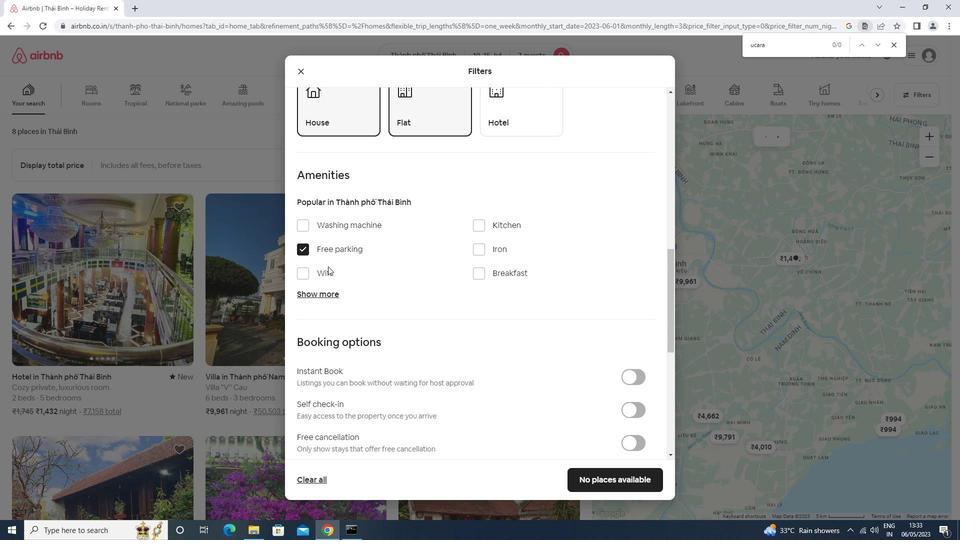 
Action: Mouse moved to (326, 269)
Screenshot: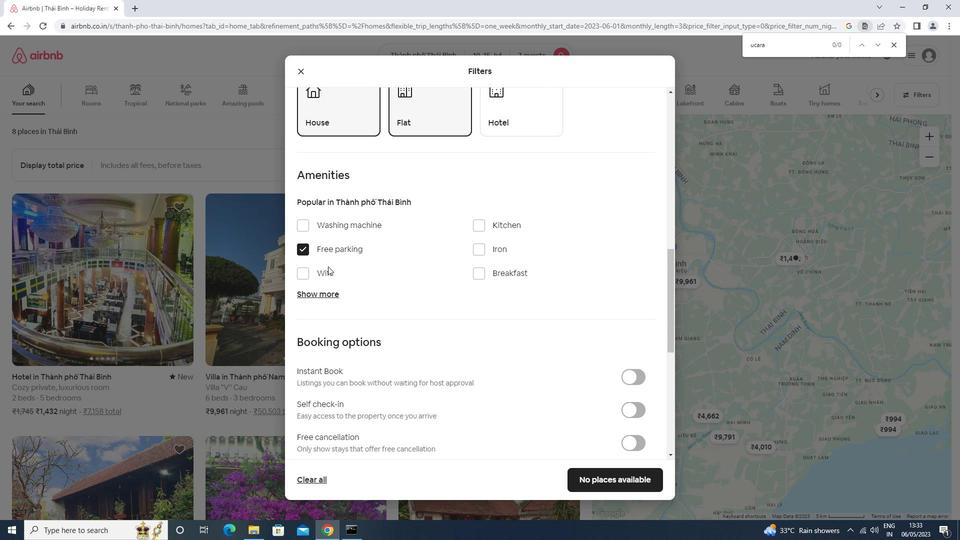 
Action: Mouse pressed left at (326, 269)
Screenshot: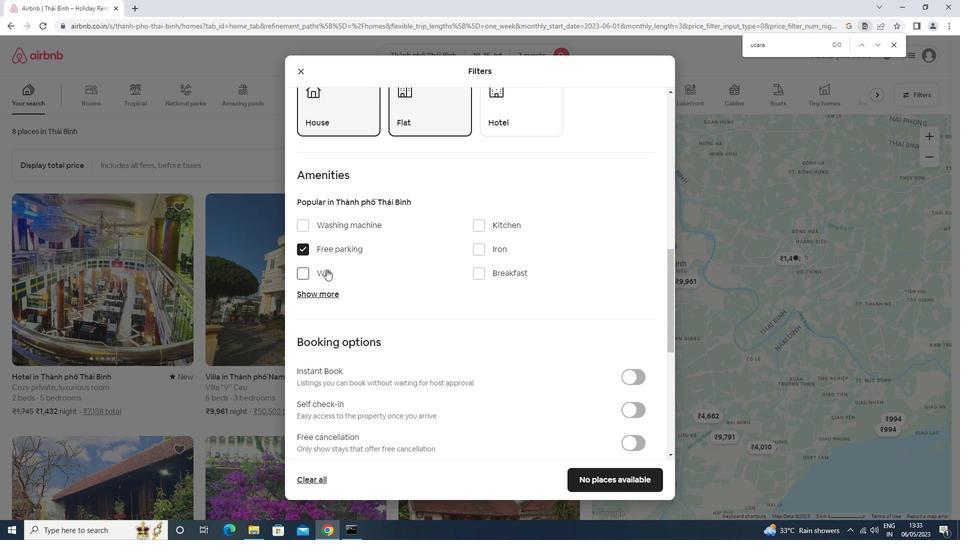 
Action: Mouse moved to (321, 295)
Screenshot: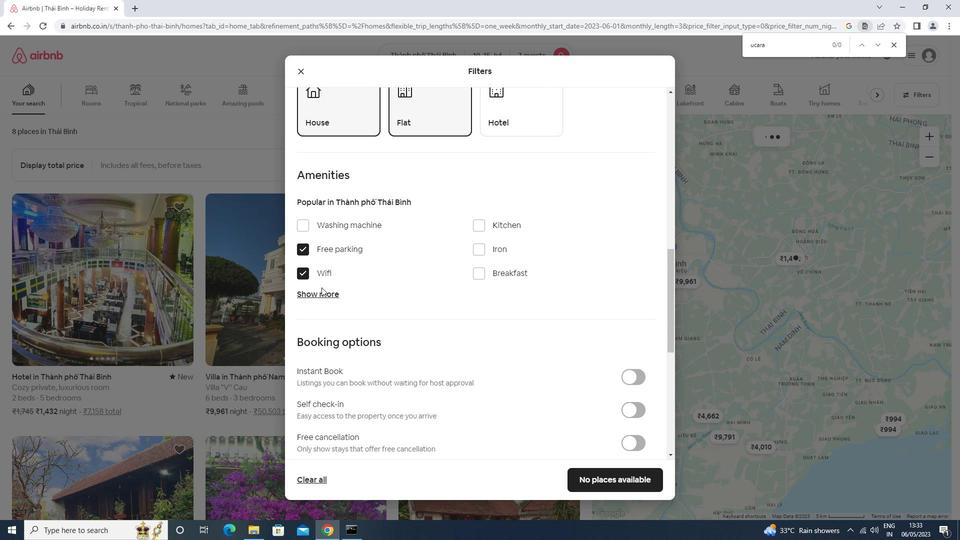 
Action: Mouse pressed left at (321, 295)
Screenshot: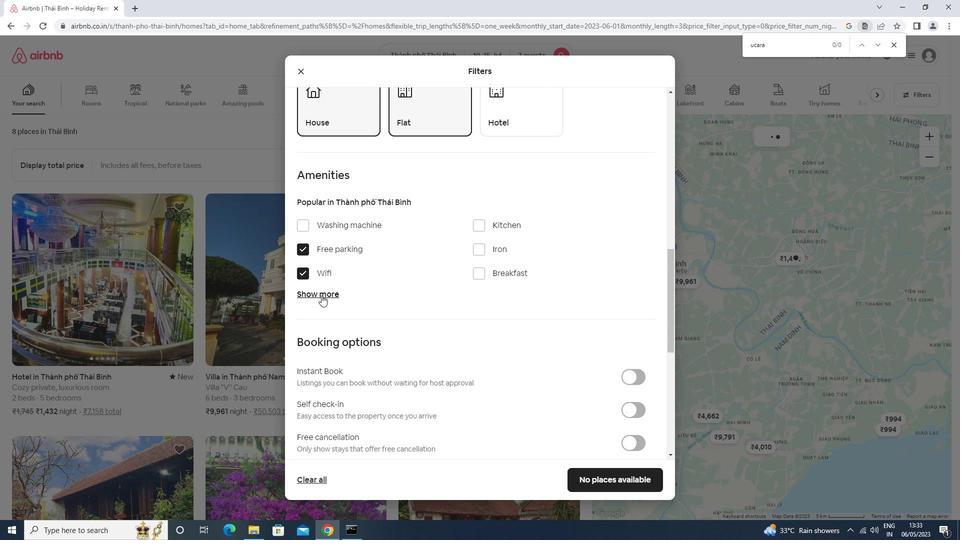 
Action: Mouse moved to (332, 289)
Screenshot: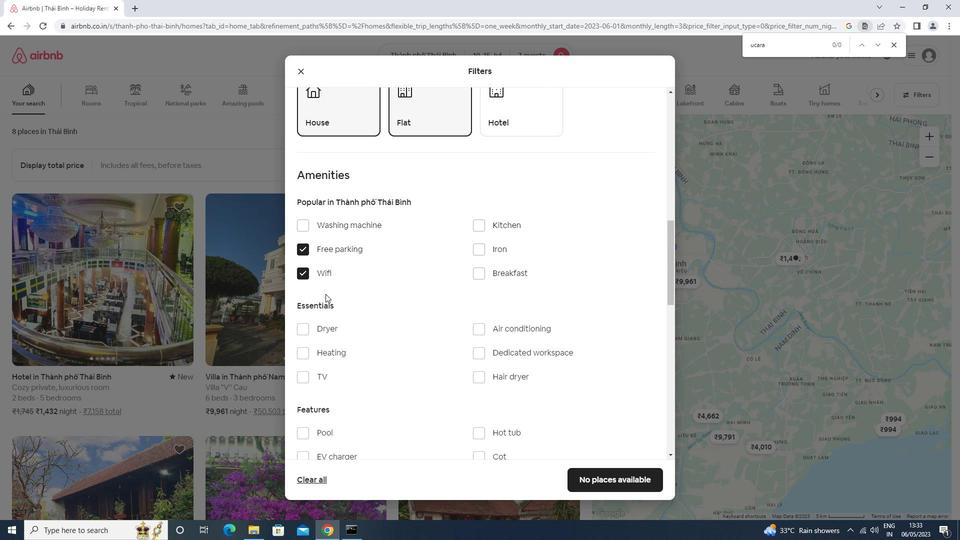 
Action: Mouse scrolled (332, 289) with delta (0, 0)
Screenshot: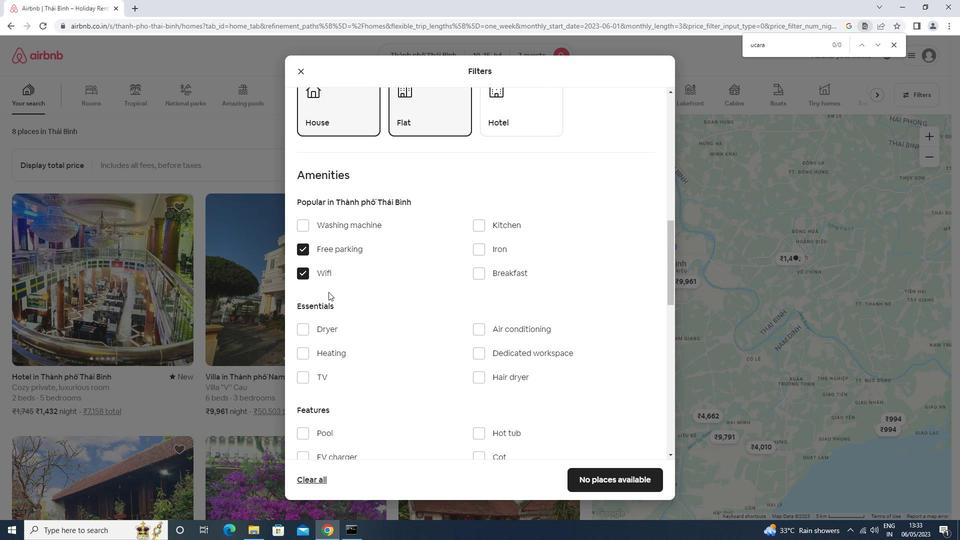 
Action: Mouse scrolled (332, 289) with delta (0, 0)
Screenshot: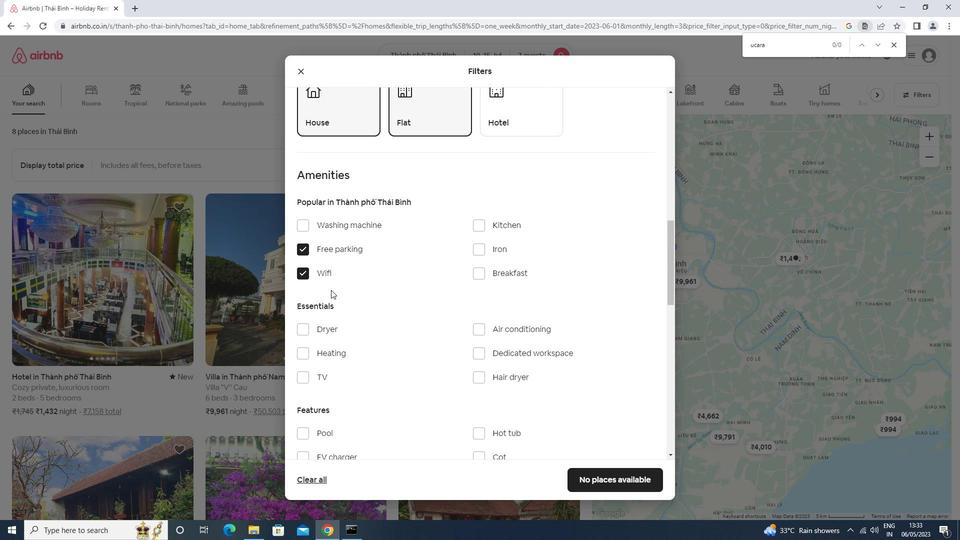 
Action: Mouse moved to (327, 283)
Screenshot: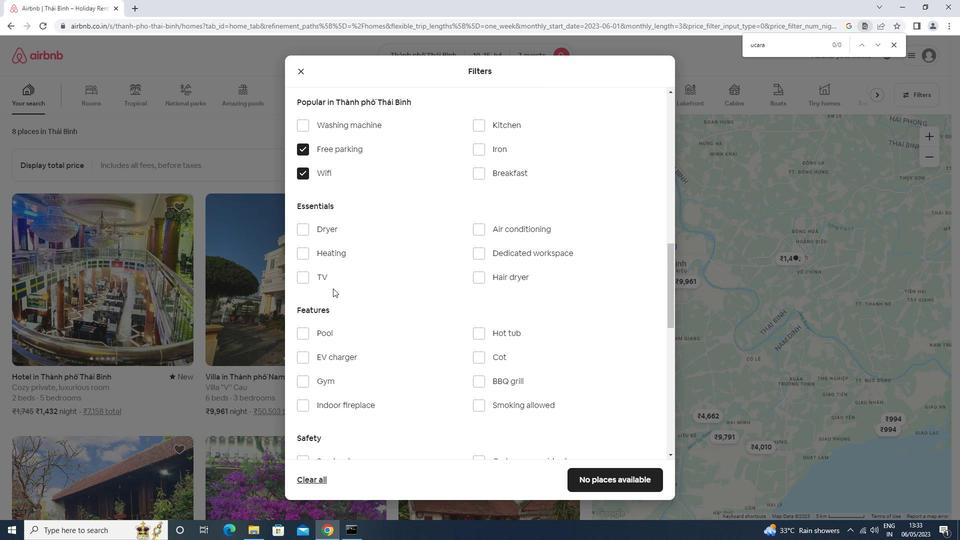 
Action: Mouse pressed left at (327, 283)
Screenshot: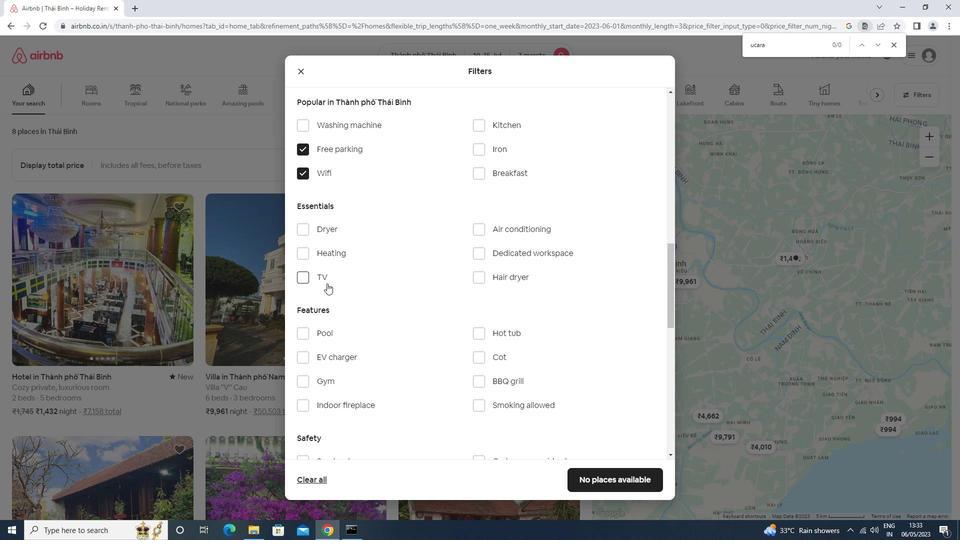 
Action: Mouse moved to (321, 379)
Screenshot: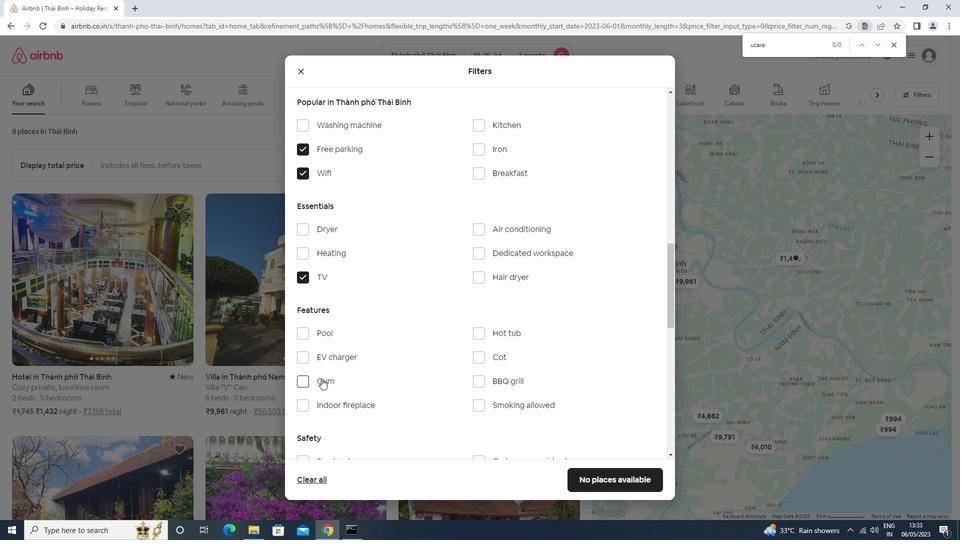 
Action: Mouse pressed left at (321, 379)
Screenshot: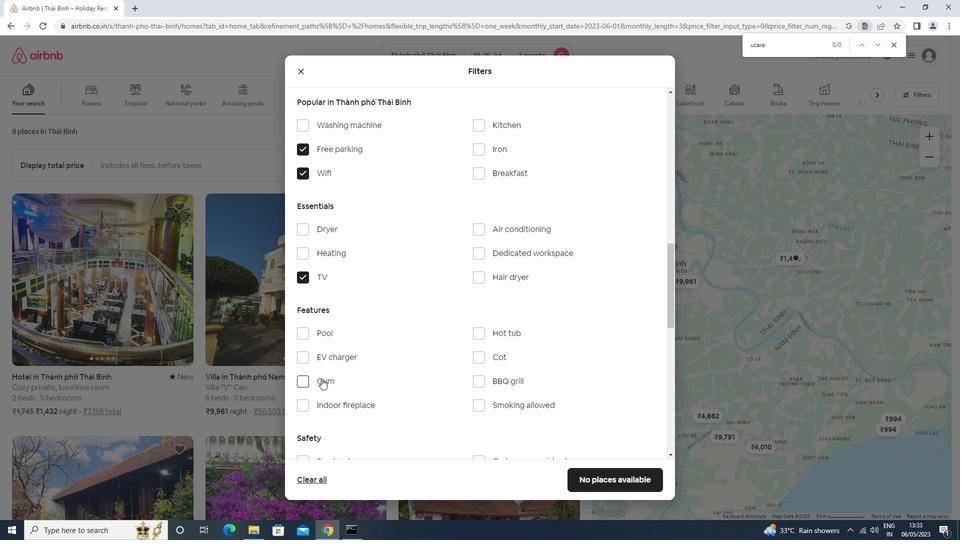 
Action: Mouse moved to (321, 378)
Screenshot: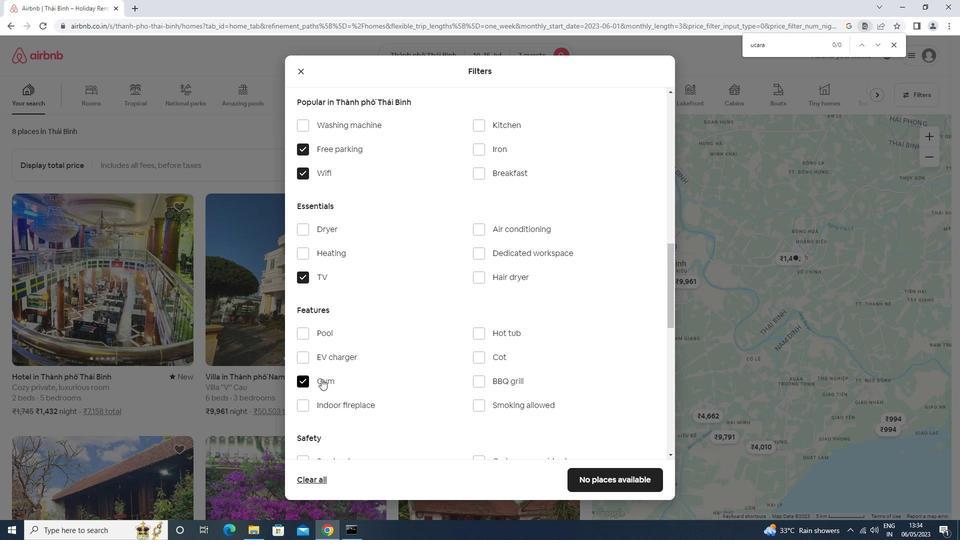 
Action: Mouse scrolled (321, 378) with delta (0, 0)
Screenshot: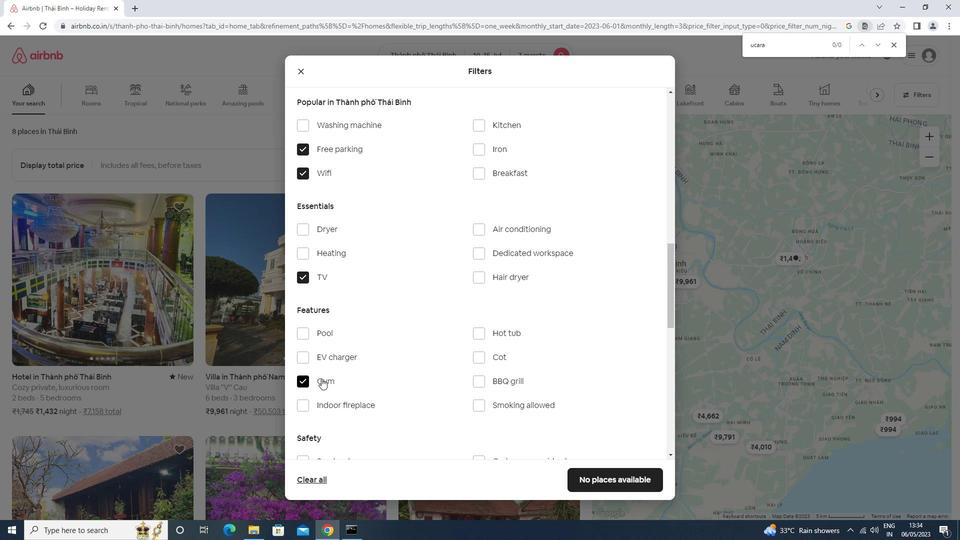 
Action: Mouse scrolled (321, 378) with delta (0, 0)
Screenshot: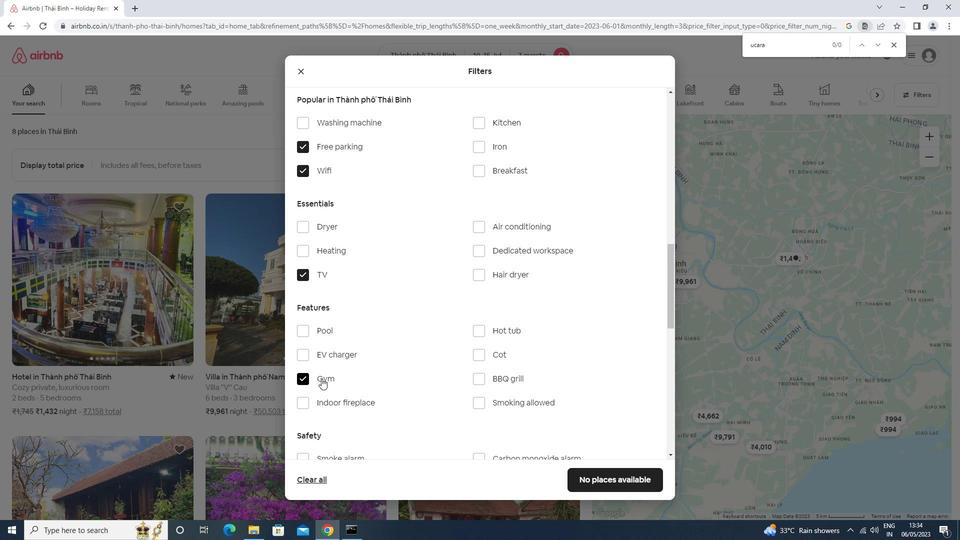 
Action: Mouse scrolled (321, 378) with delta (0, 0)
Screenshot: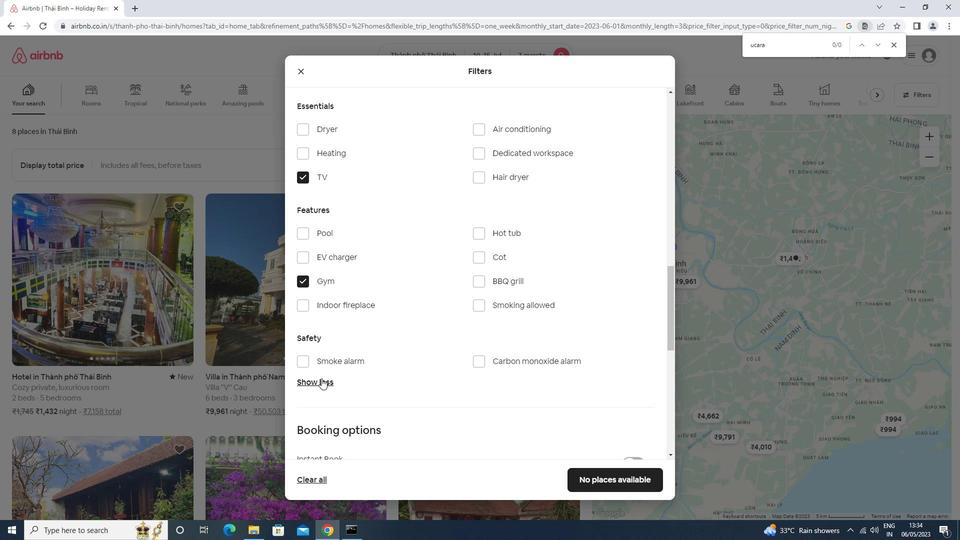 
Action: Mouse scrolled (321, 378) with delta (0, 0)
Screenshot: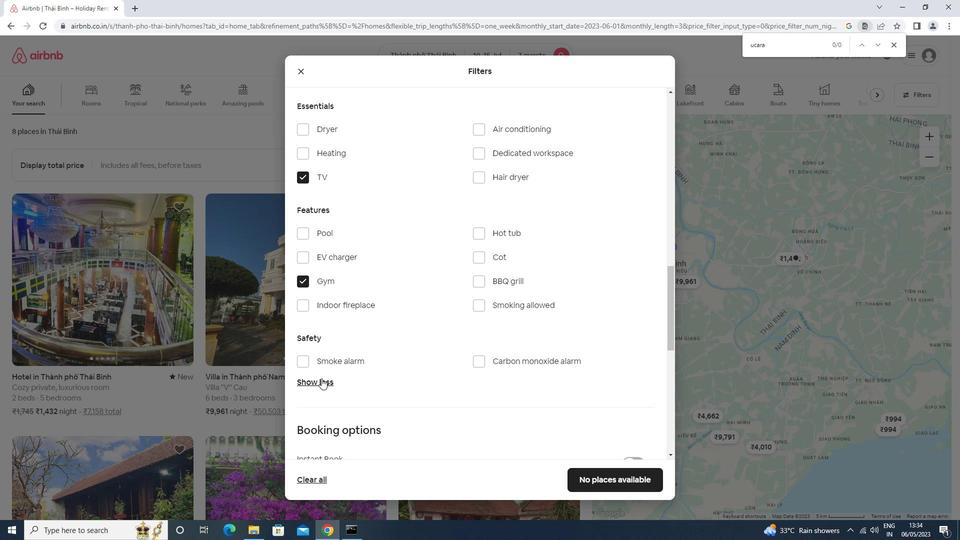 
Action: Mouse scrolled (321, 378) with delta (0, 0)
Screenshot: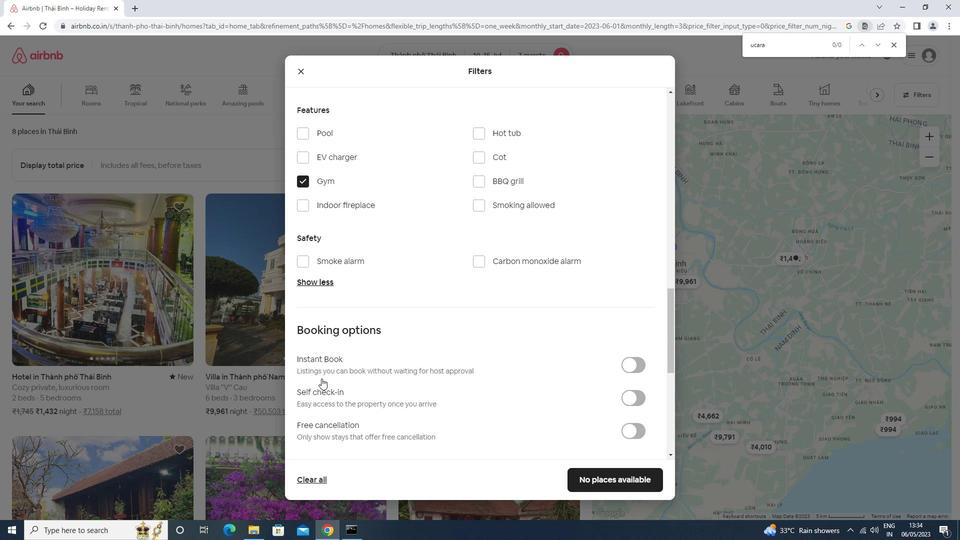 
Action: Mouse scrolled (321, 378) with delta (0, 0)
Screenshot: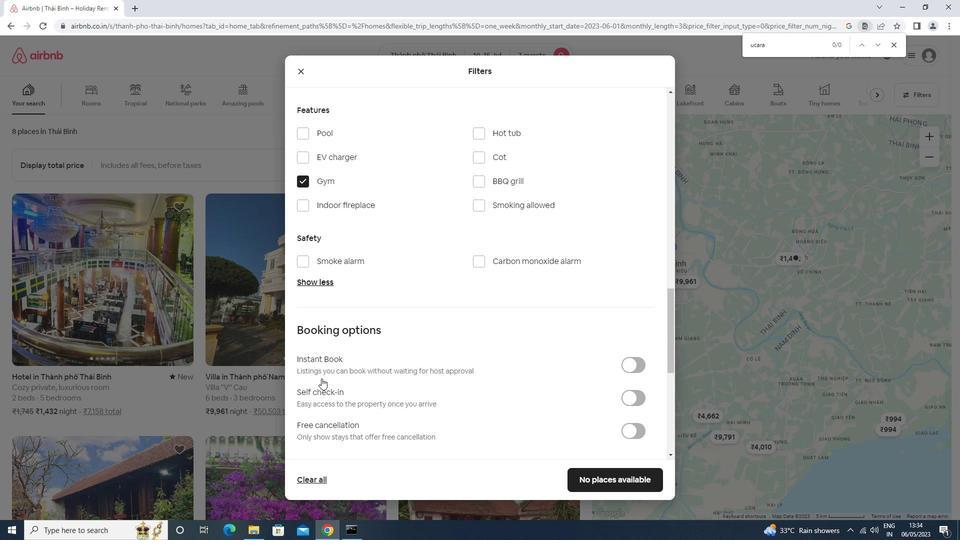 
Action: Mouse scrolled (321, 378) with delta (0, 0)
Screenshot: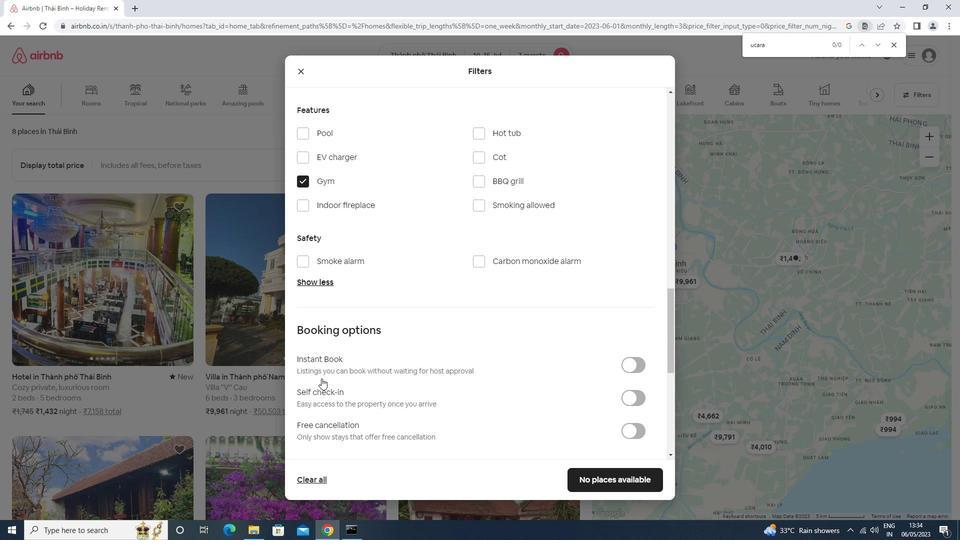 
Action: Mouse scrolled (321, 378) with delta (0, 0)
Screenshot: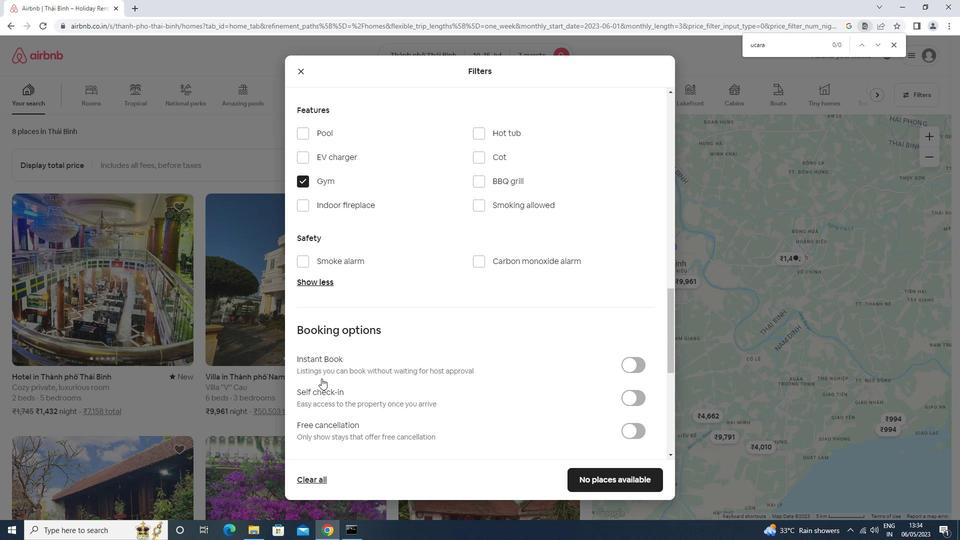 
Action: Mouse moved to (638, 199)
Screenshot: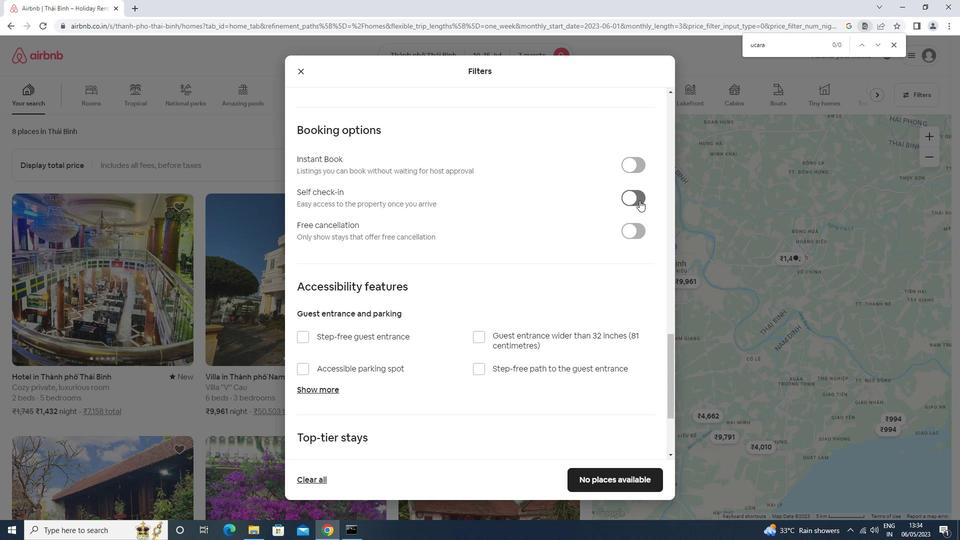 
Action: Mouse pressed left at (638, 199)
Screenshot: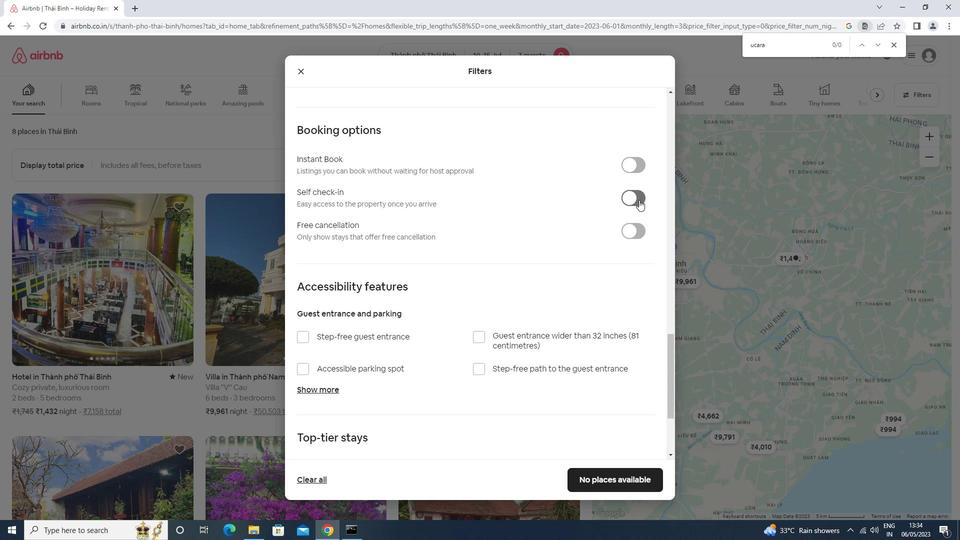 
Action: Mouse moved to (435, 233)
Screenshot: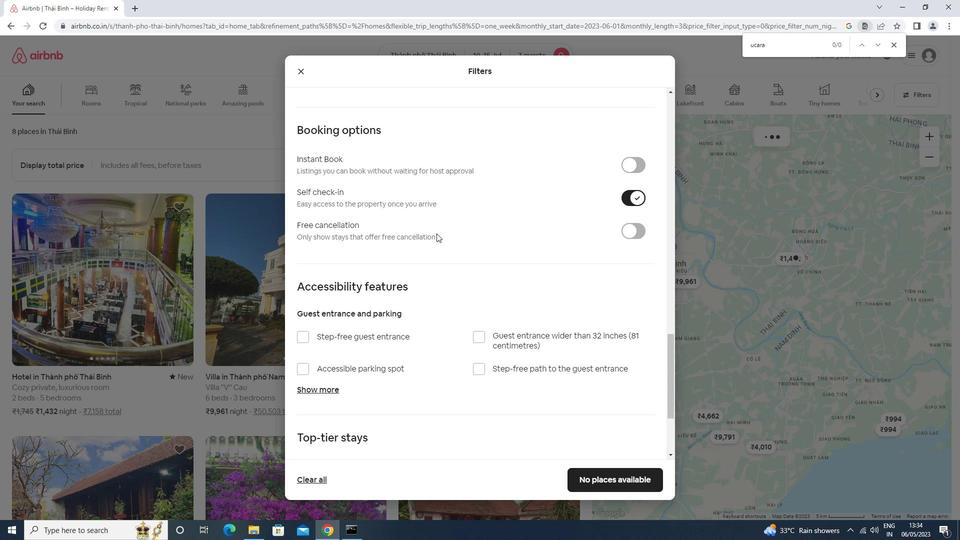 
Action: Mouse scrolled (435, 233) with delta (0, 0)
Screenshot: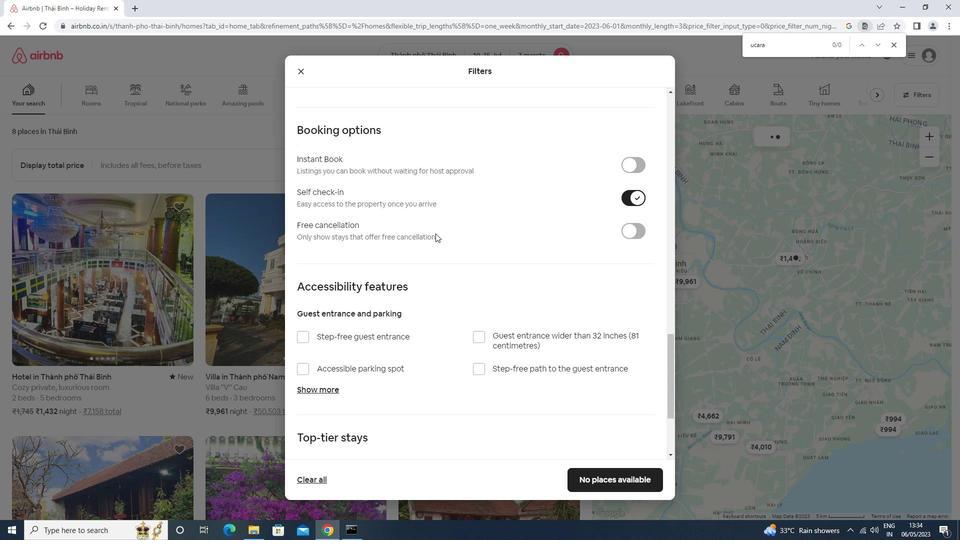 
Action: Mouse scrolled (435, 233) with delta (0, 0)
Screenshot: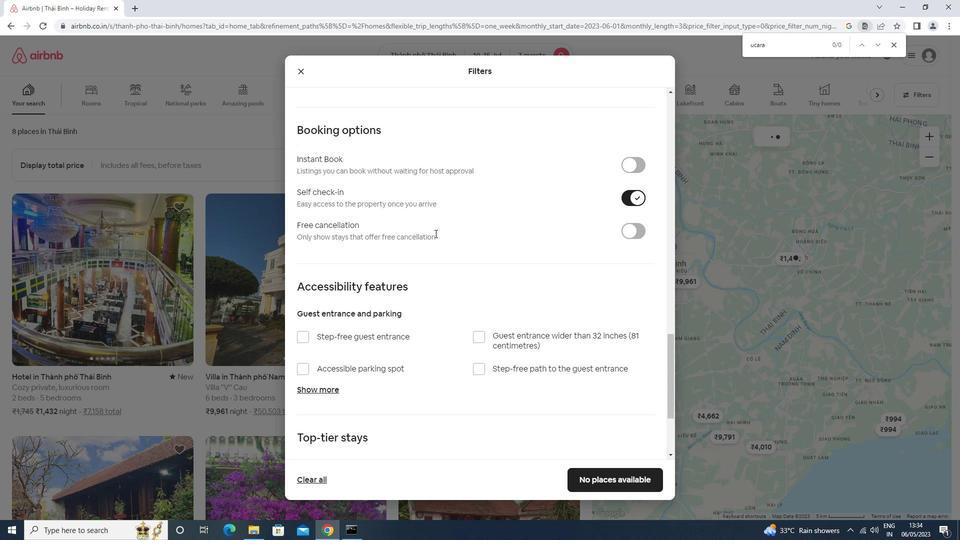 
Action: Mouse moved to (435, 234)
Screenshot: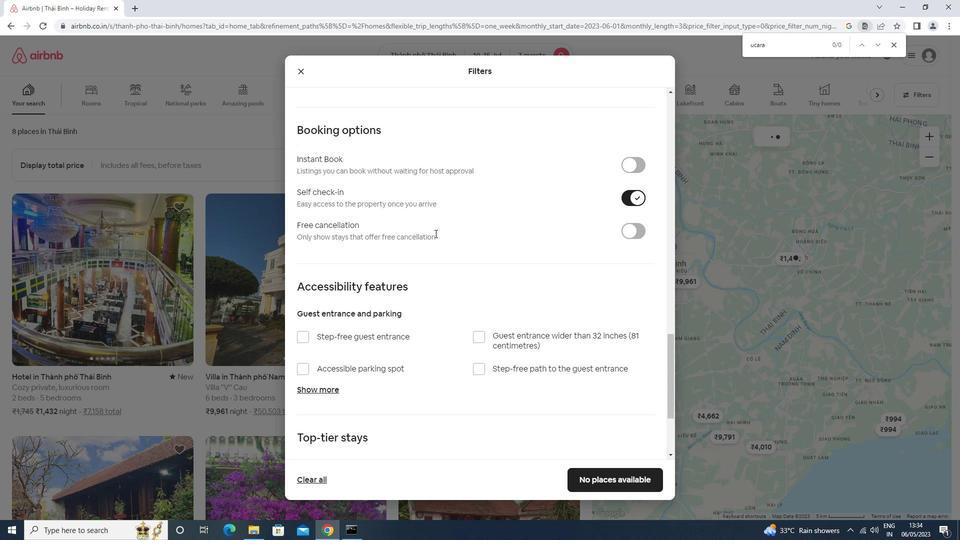 
Action: Mouse scrolled (435, 233) with delta (0, 0)
Screenshot: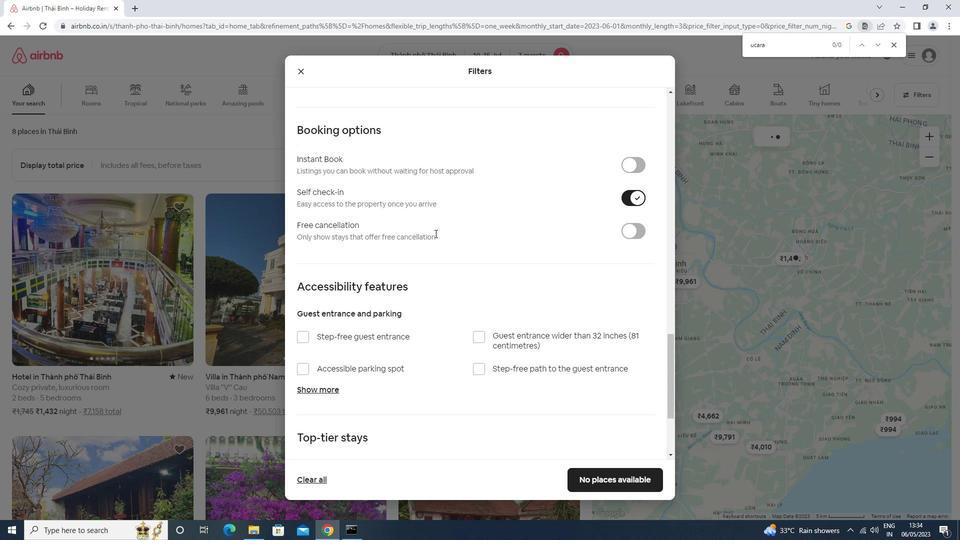 
Action: Mouse moved to (435, 234)
Screenshot: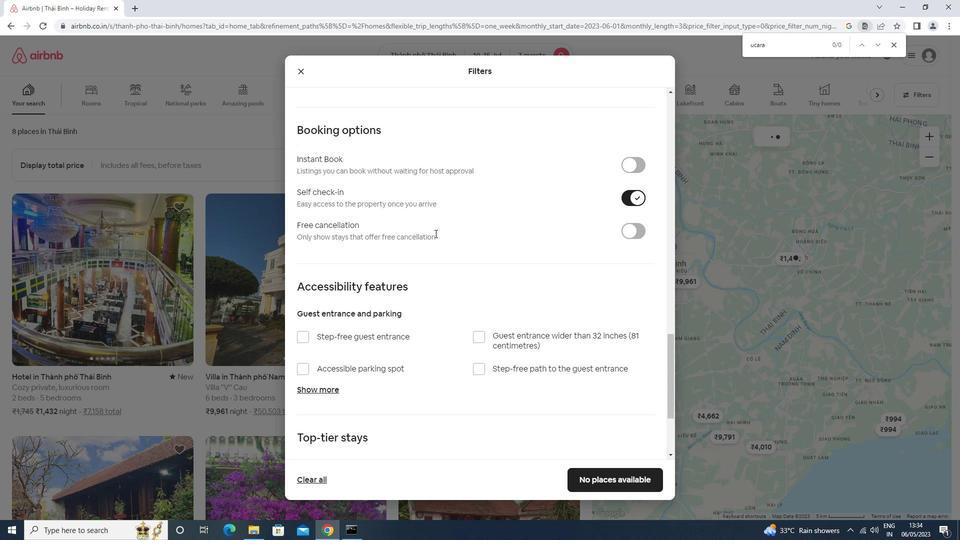 
Action: Mouse scrolled (435, 234) with delta (0, 0)
Screenshot: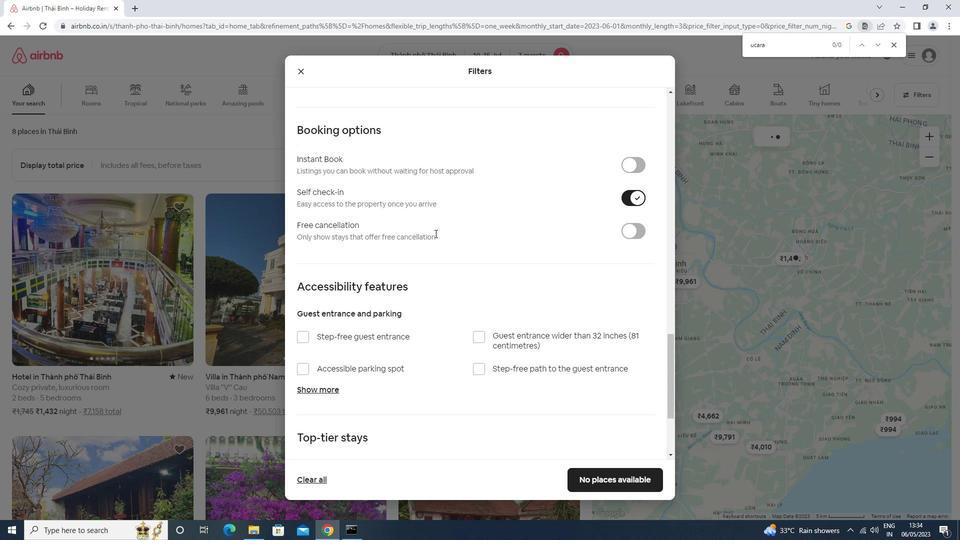 
Action: Mouse scrolled (435, 234) with delta (0, 0)
Screenshot: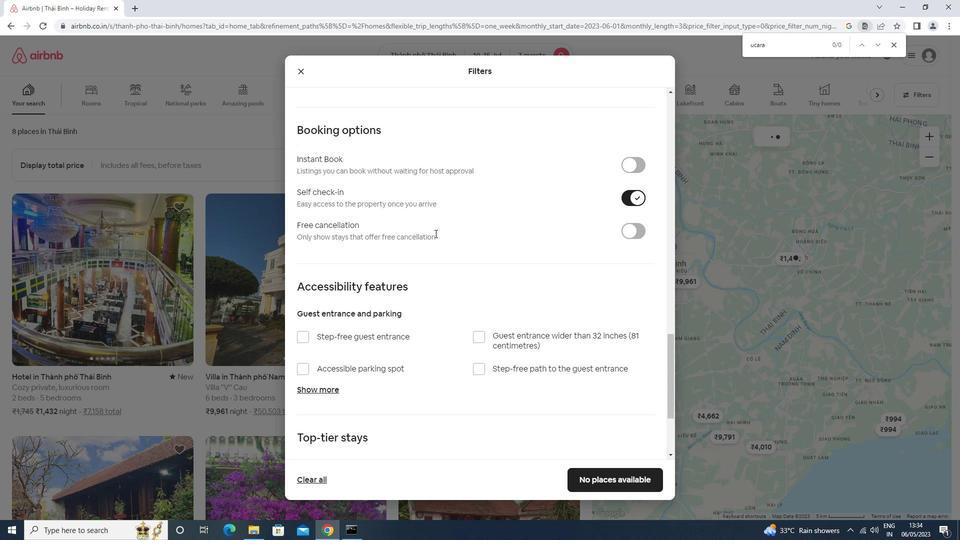 
Action: Mouse moved to (412, 273)
Screenshot: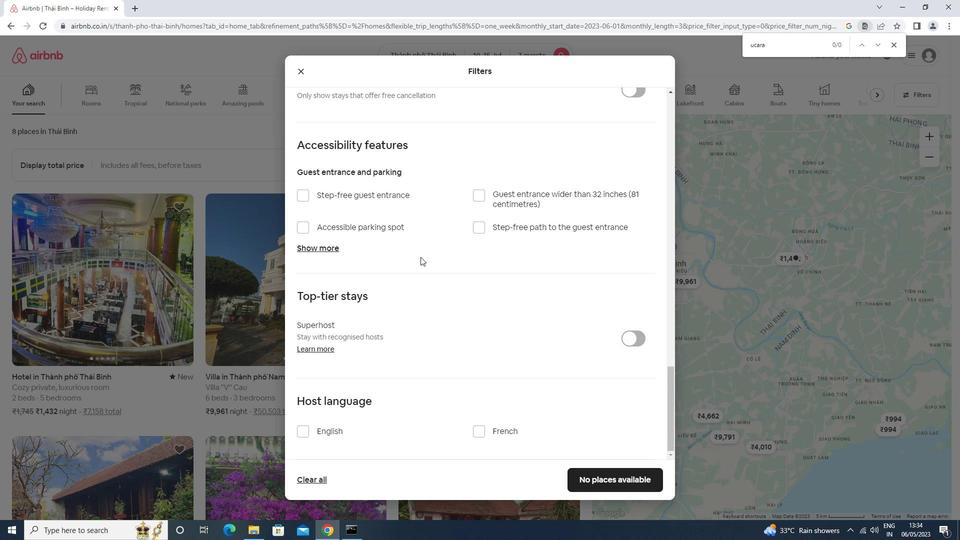 
Action: Mouse scrolled (412, 273) with delta (0, 0)
Screenshot: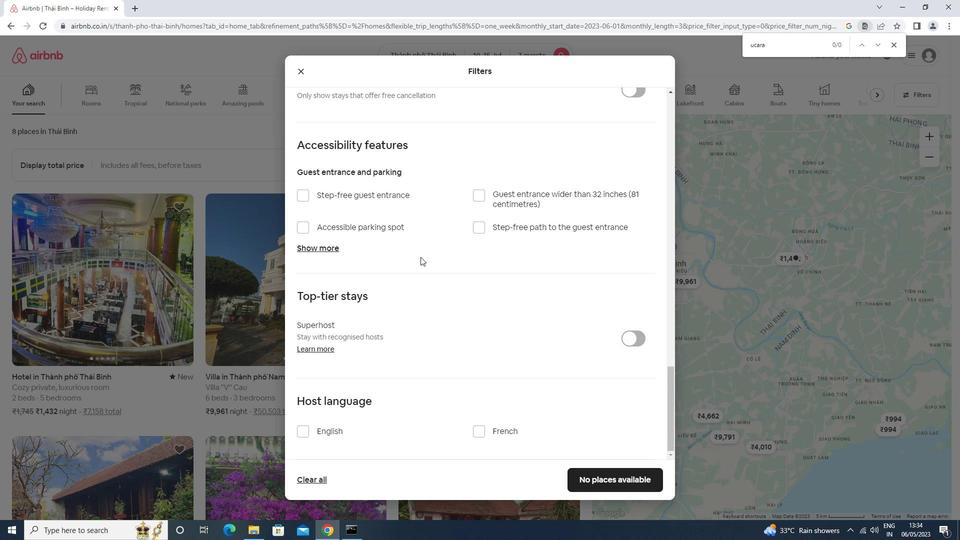 
Action: Mouse moved to (411, 280)
Screenshot: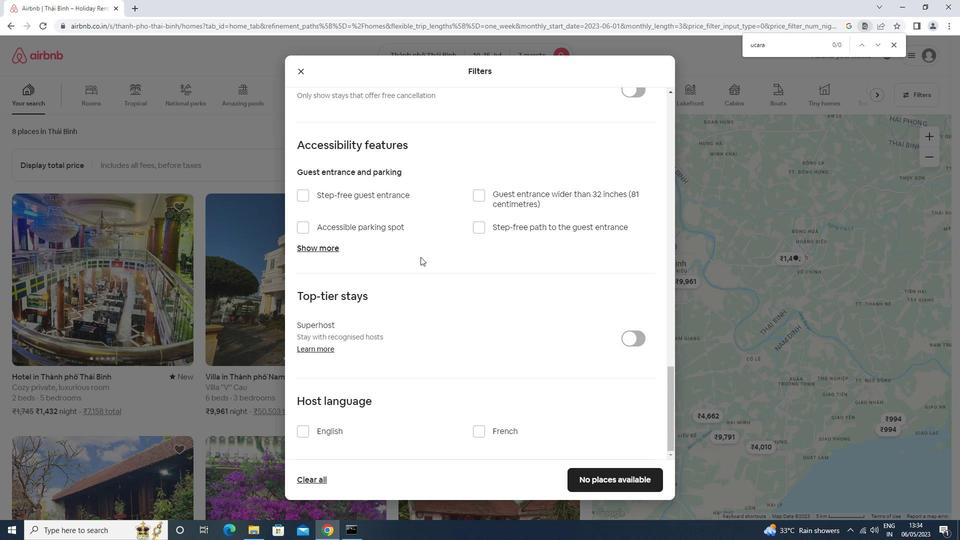 
Action: Mouse scrolled (411, 280) with delta (0, 0)
Screenshot: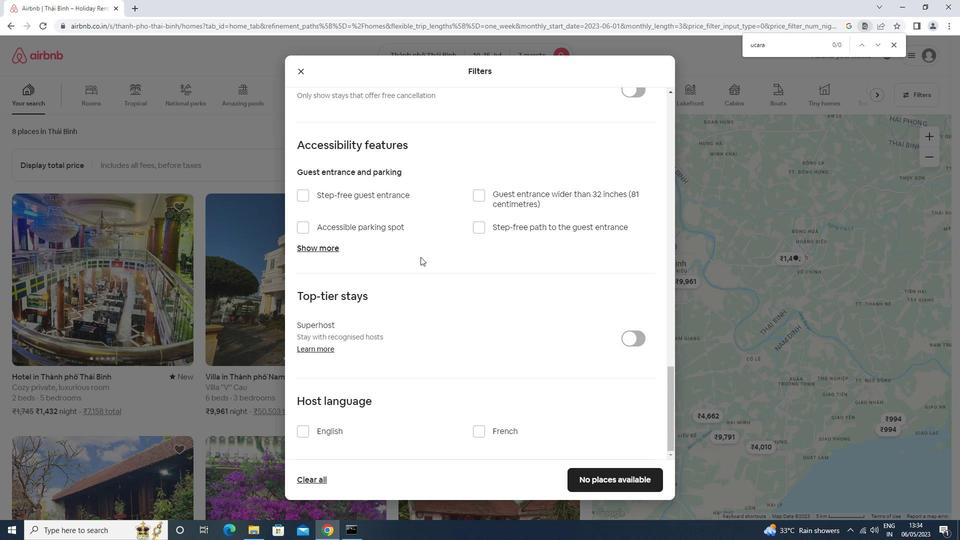 
Action: Mouse moved to (410, 281)
Screenshot: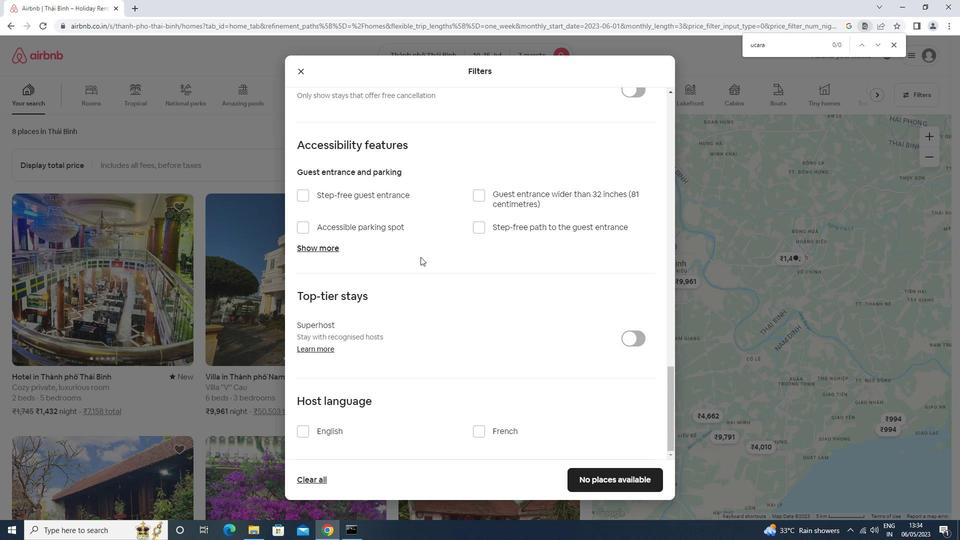 
Action: Mouse scrolled (410, 280) with delta (0, 0)
Screenshot: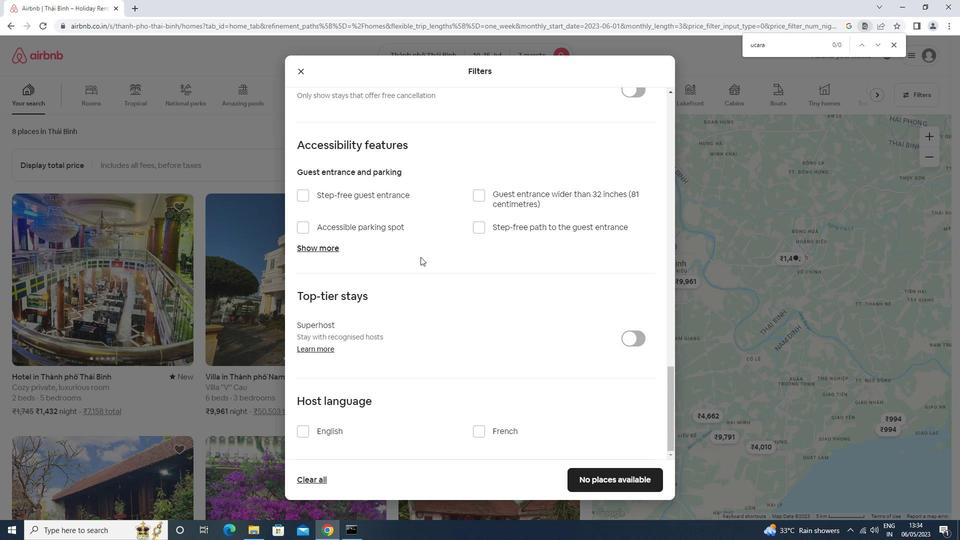 
Action: Mouse moved to (410, 283)
Screenshot: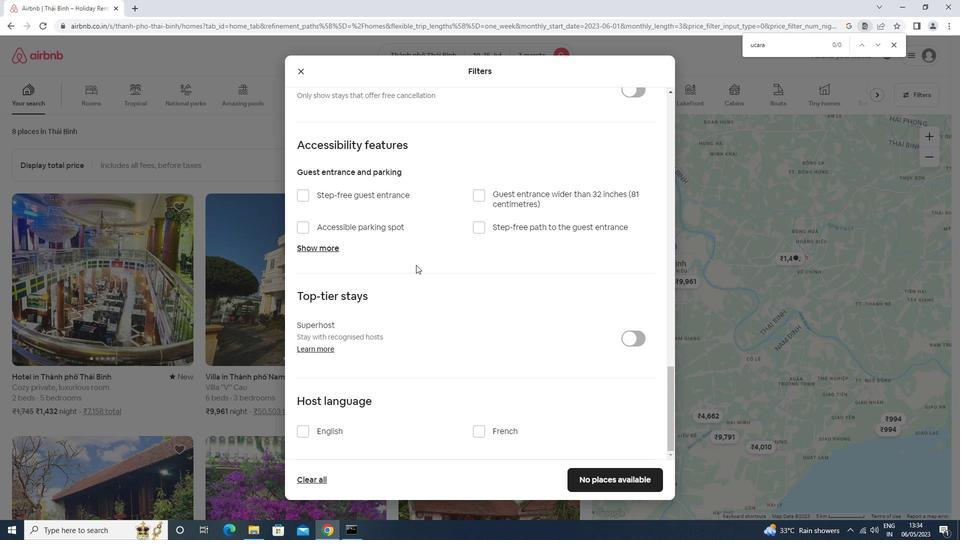 
Action: Mouse scrolled (410, 282) with delta (0, 0)
Screenshot: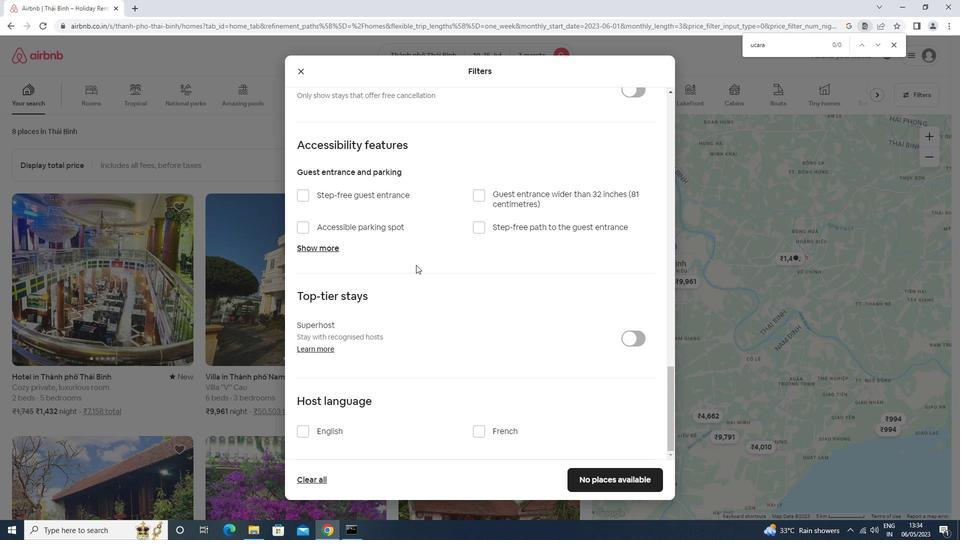 
Action: Mouse moved to (409, 284)
Screenshot: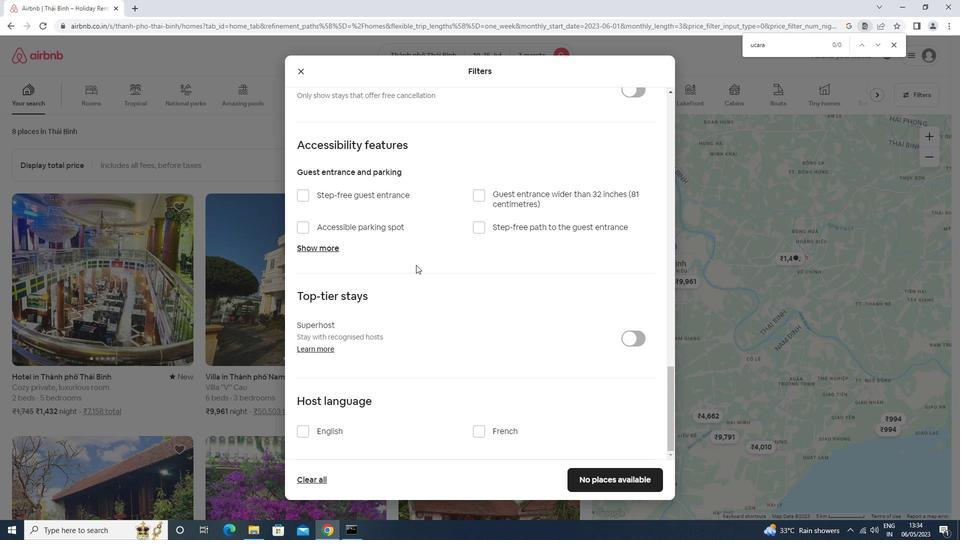 
Action: Mouse scrolled (409, 283) with delta (0, 0)
Screenshot: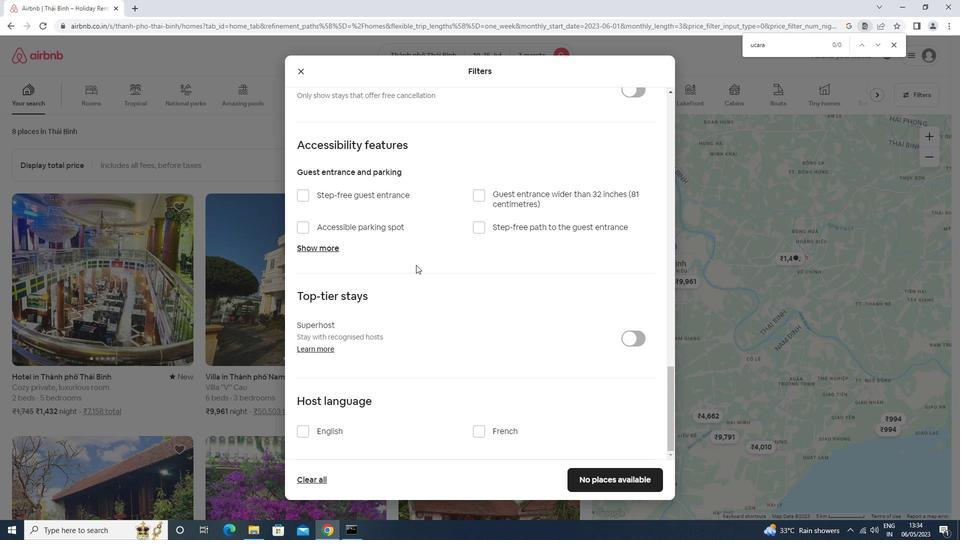 
Action: Mouse moved to (337, 433)
Screenshot: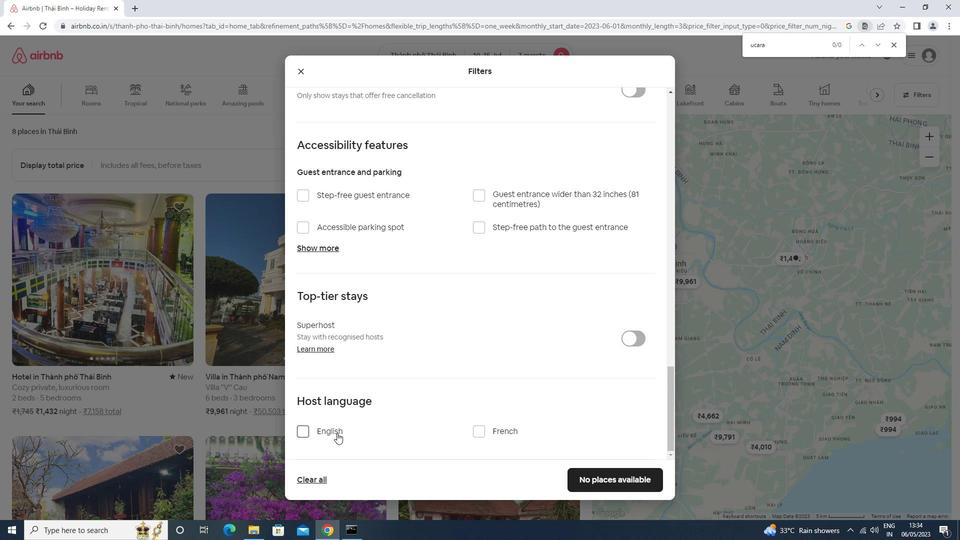 
Action: Mouse pressed left at (337, 433)
Screenshot: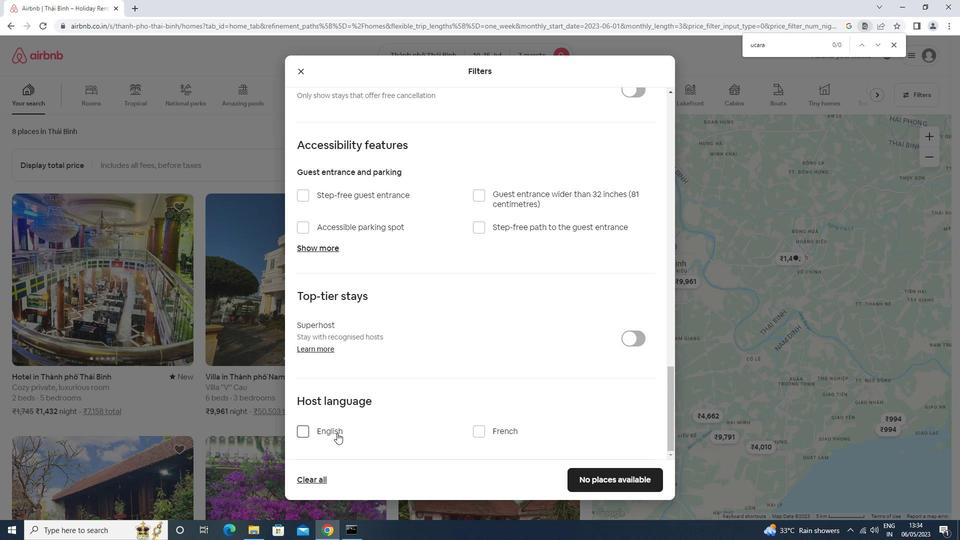 
Action: Mouse moved to (601, 481)
Screenshot: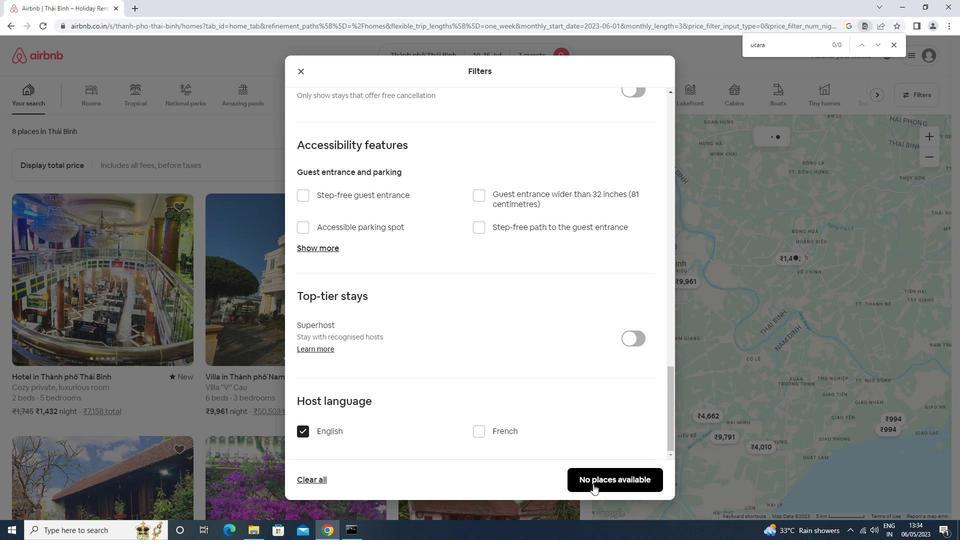 
Action: Mouse pressed left at (601, 481)
Screenshot: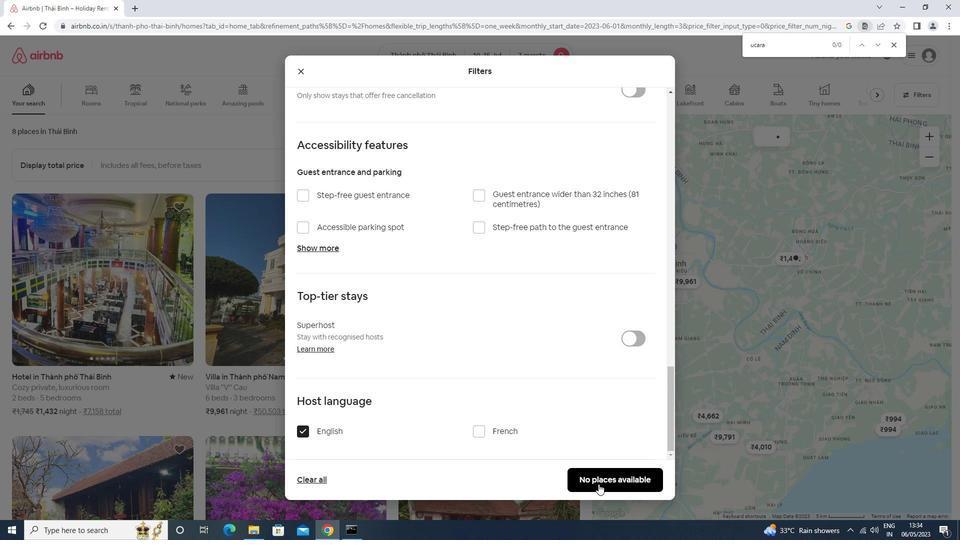
Action: Mouse moved to (601, 481)
Screenshot: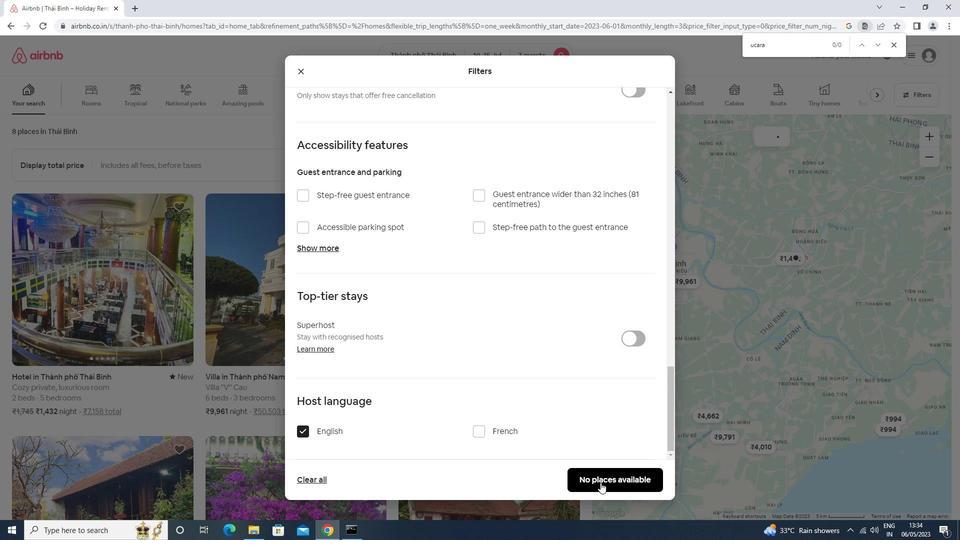 
